 Task: Look for Airbnb properties in Al Qurayn, Egypt from 22th December, 2023 to 26th December, 2023 for 8 adults. Place can be private room with 8 bedrooms having 8 beds and 8 bathrooms. Property type can be house. Amenities needed are: wifi, TV, free parkinig on premises, gym, breakfast.
Action: Mouse moved to (417, 81)
Screenshot: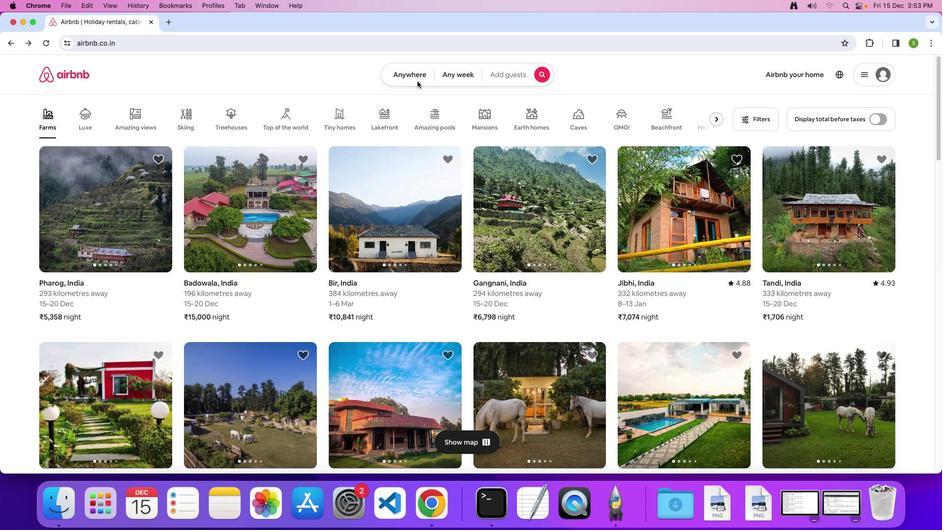 
Action: Mouse pressed left at (417, 81)
Screenshot: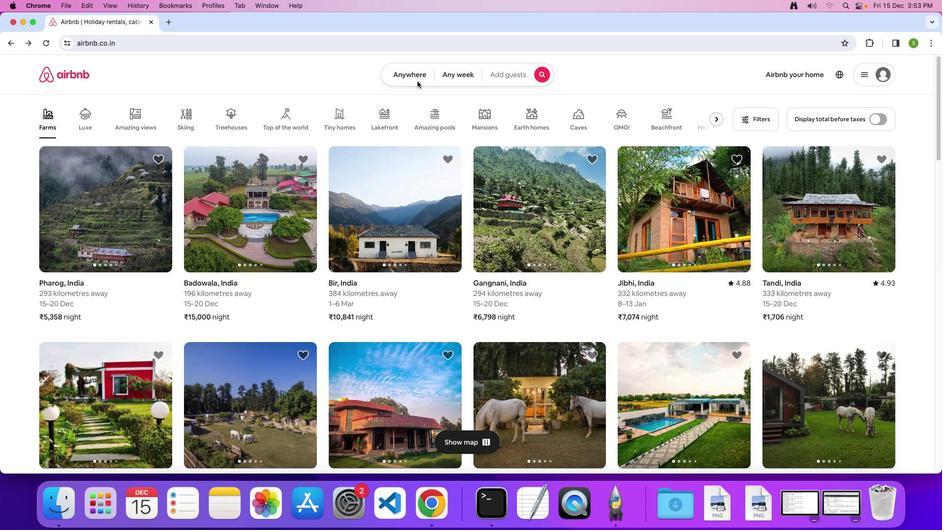 
Action: Mouse moved to (399, 74)
Screenshot: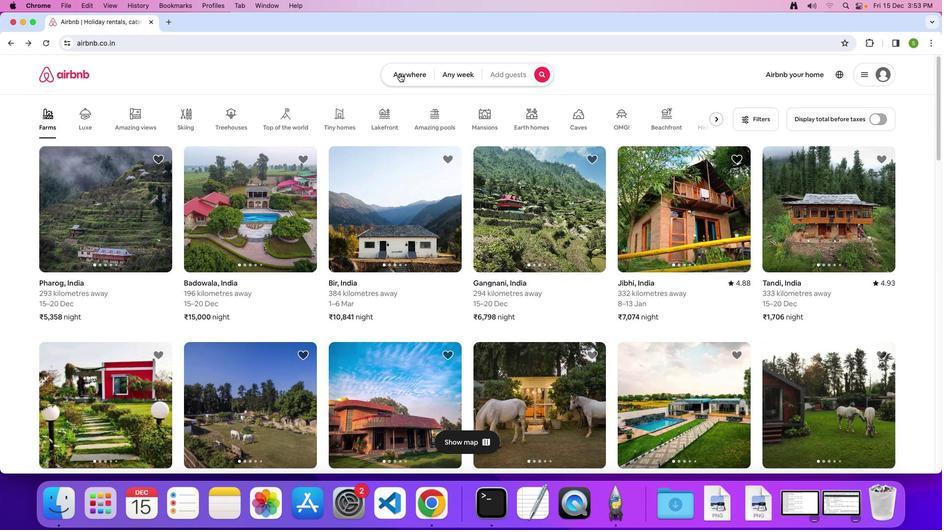 
Action: Mouse pressed left at (399, 74)
Screenshot: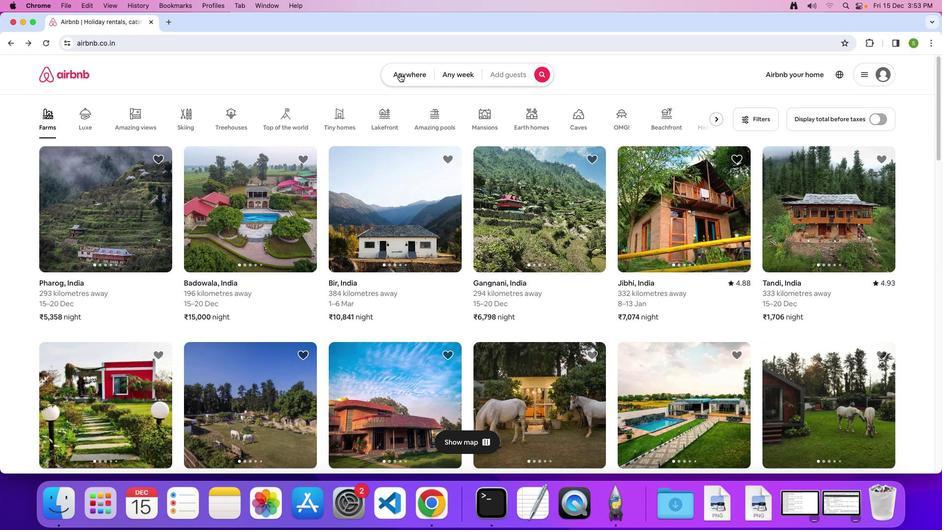 
Action: Mouse moved to (324, 112)
Screenshot: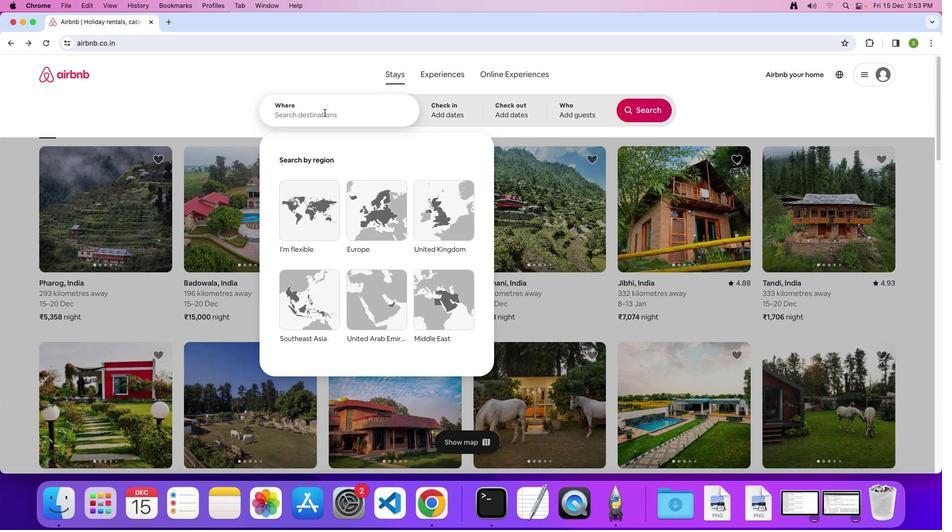 
Action: Mouse pressed left at (324, 112)
Screenshot: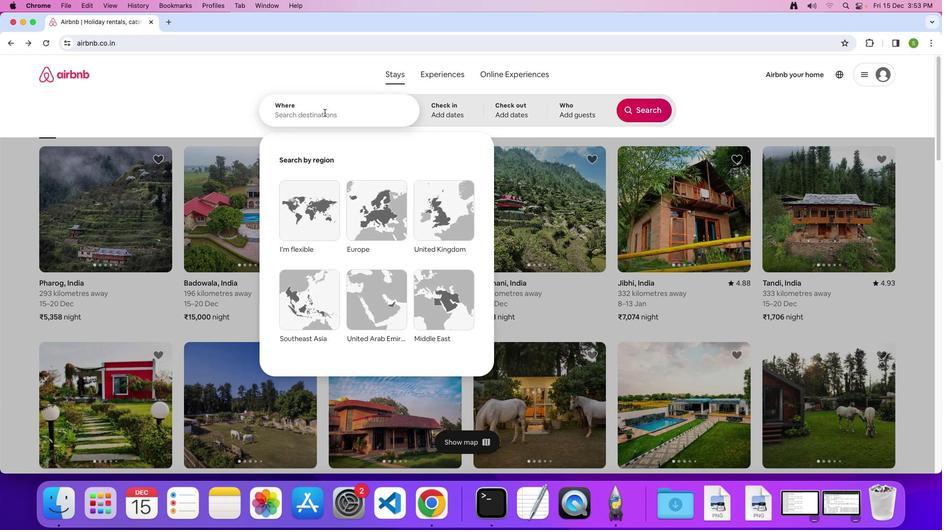 
Action: Key pressed 'A''I'Key.space'Q'Key.shiftKey.caps_lock'u''r''a''y''n'','Key.spaceKey.shift'E''g''y''p''t'Key.enter
Screenshot: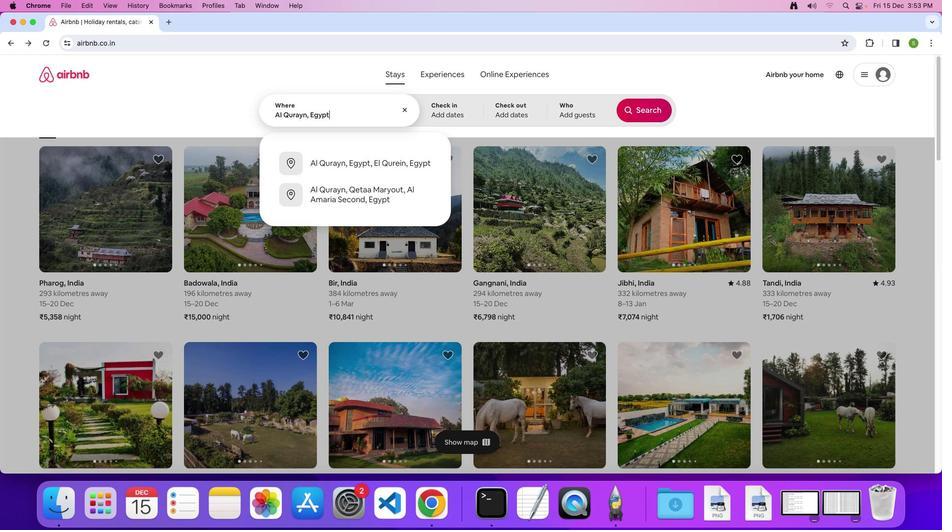 
Action: Mouse moved to (419, 300)
Screenshot: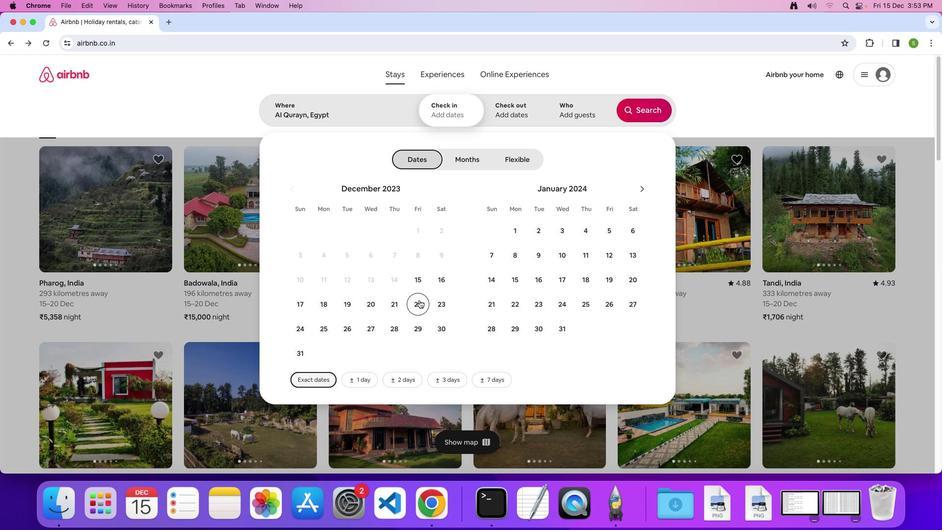 
Action: Mouse pressed left at (419, 300)
Screenshot: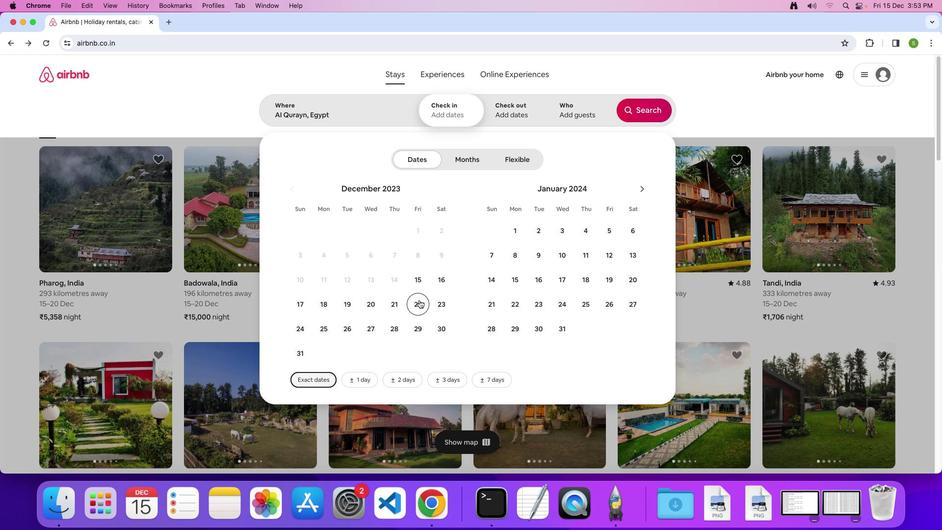 
Action: Mouse moved to (353, 329)
Screenshot: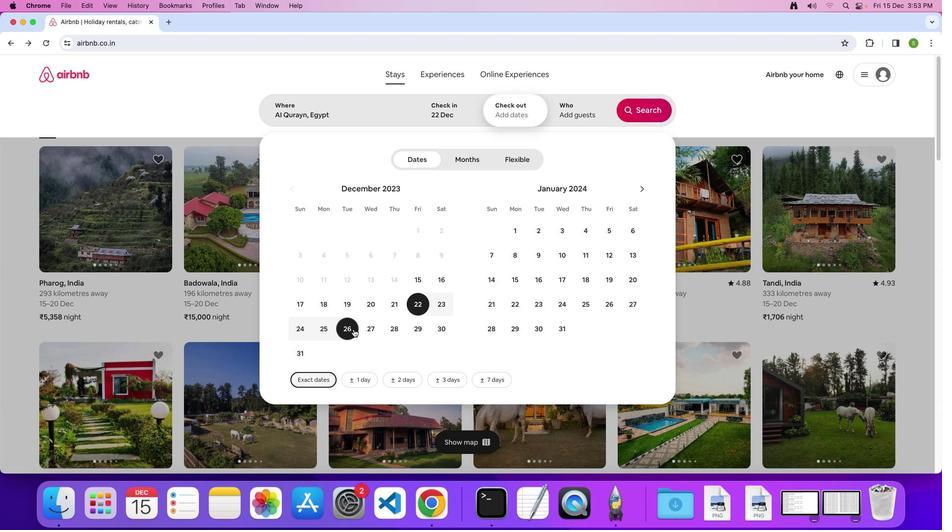 
Action: Mouse pressed left at (353, 329)
Screenshot: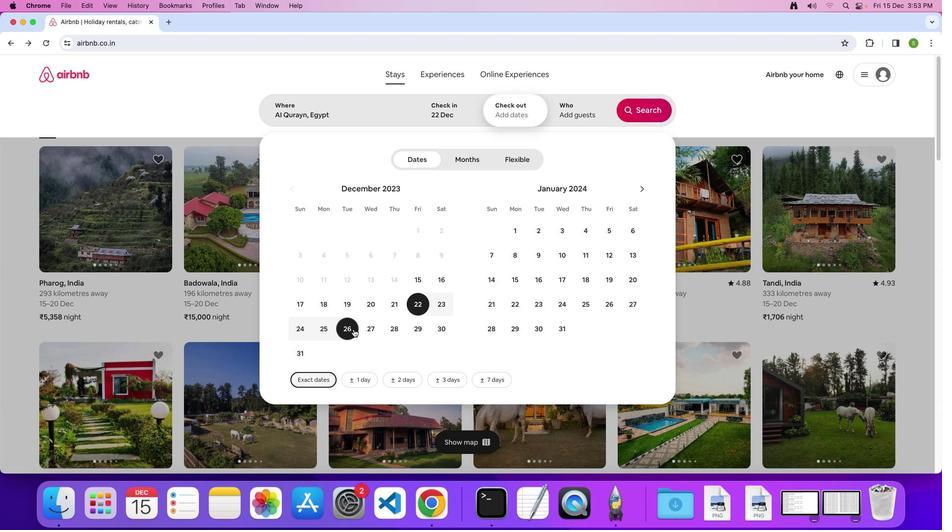 
Action: Mouse moved to (581, 112)
Screenshot: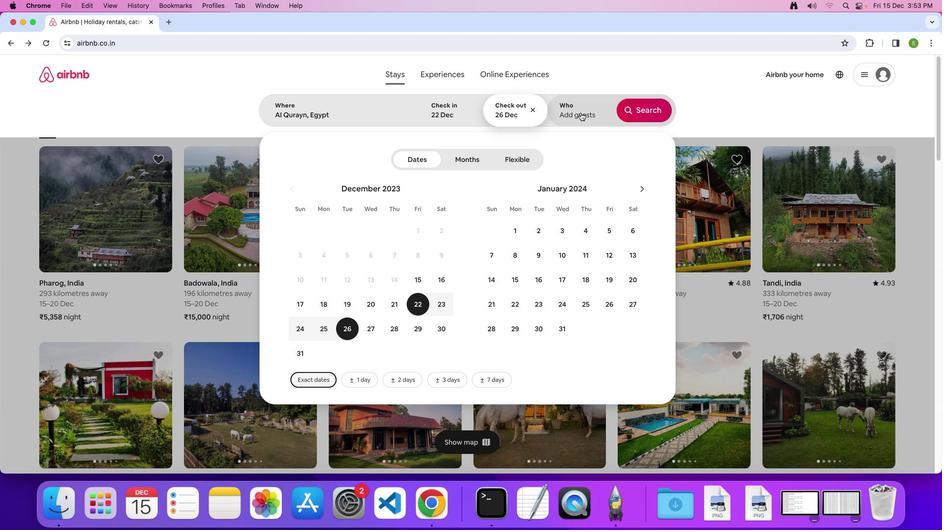 
Action: Mouse pressed left at (581, 112)
Screenshot: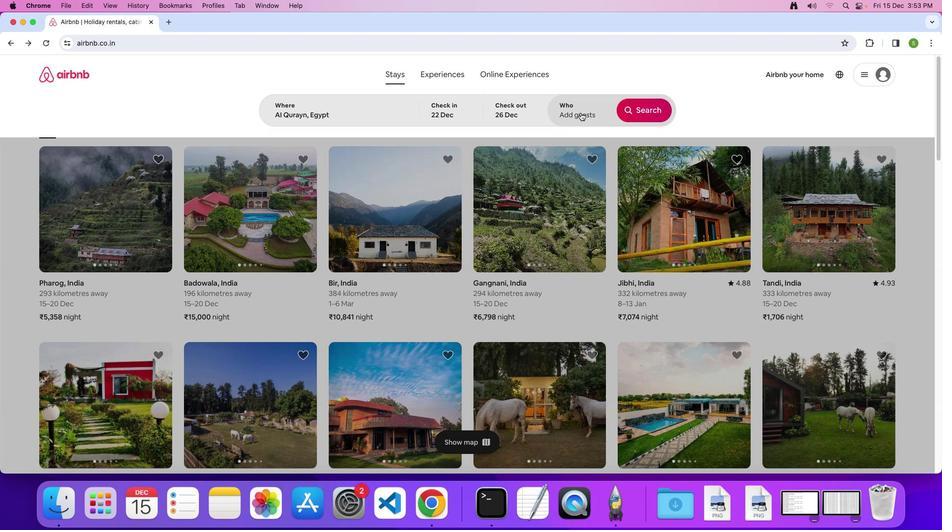 
Action: Mouse moved to (642, 160)
Screenshot: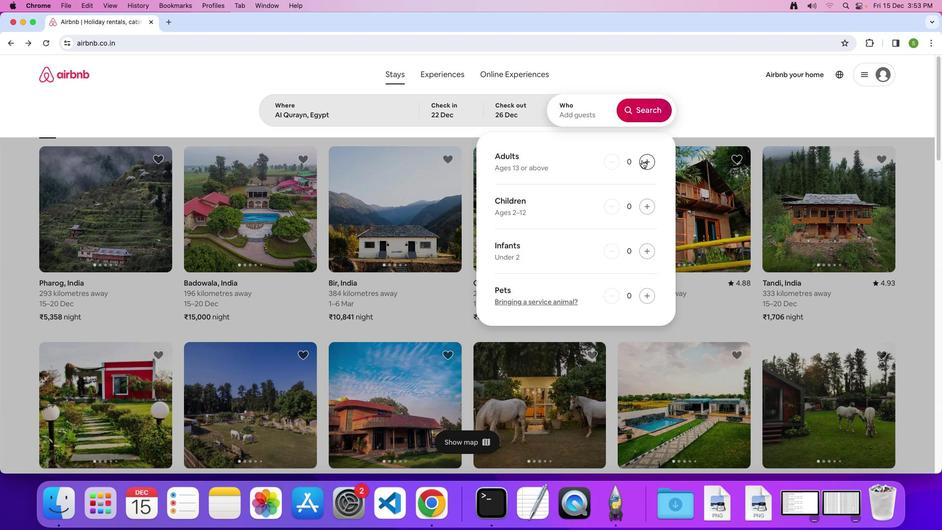 
Action: Mouse pressed left at (642, 160)
Screenshot: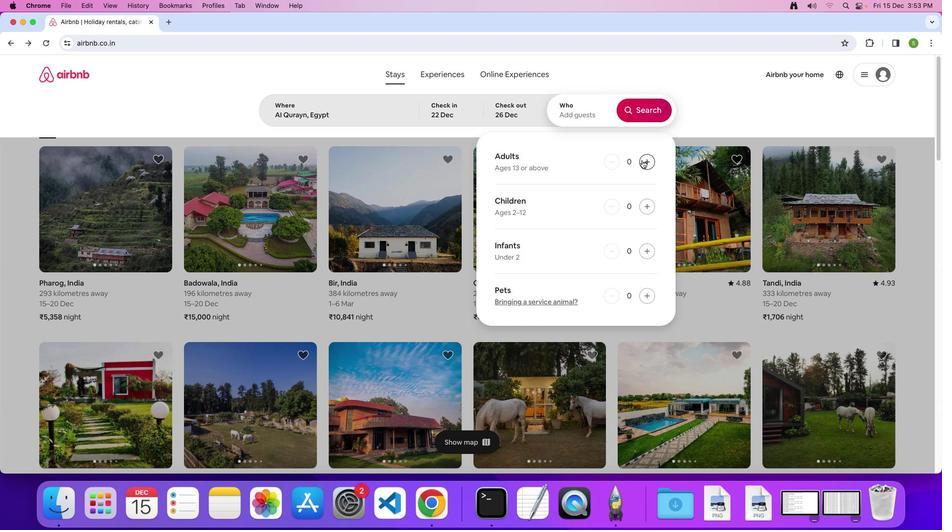 
Action: Mouse pressed left at (642, 160)
Screenshot: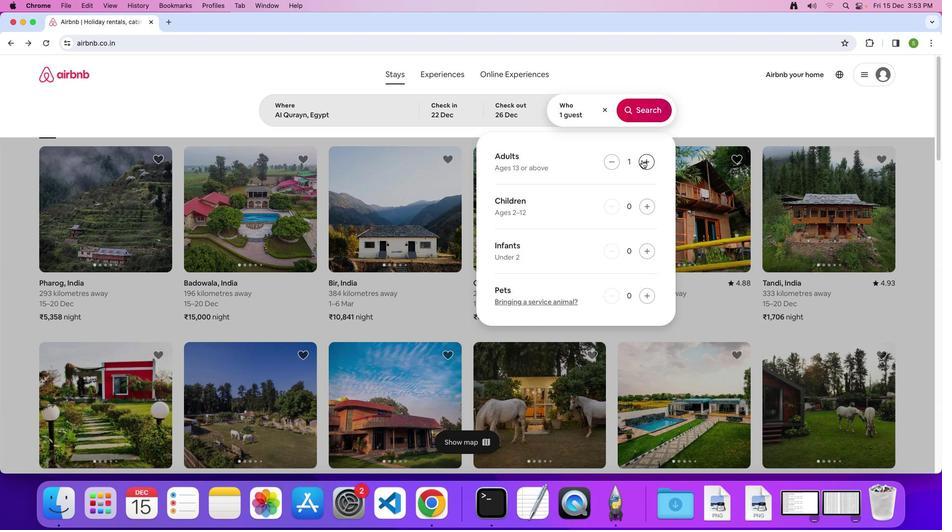 
Action: Mouse pressed left at (642, 160)
Screenshot: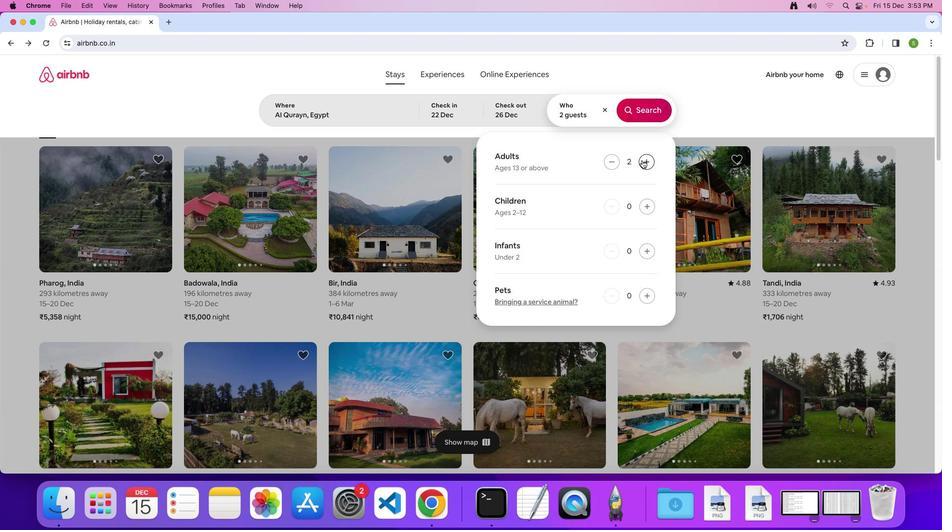 
Action: Mouse pressed left at (642, 160)
Screenshot: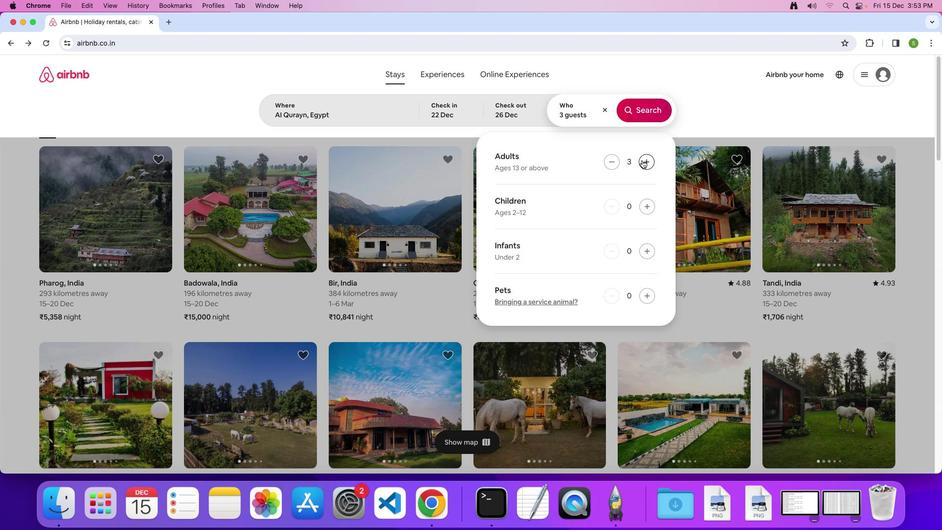 
Action: Mouse pressed left at (642, 160)
Screenshot: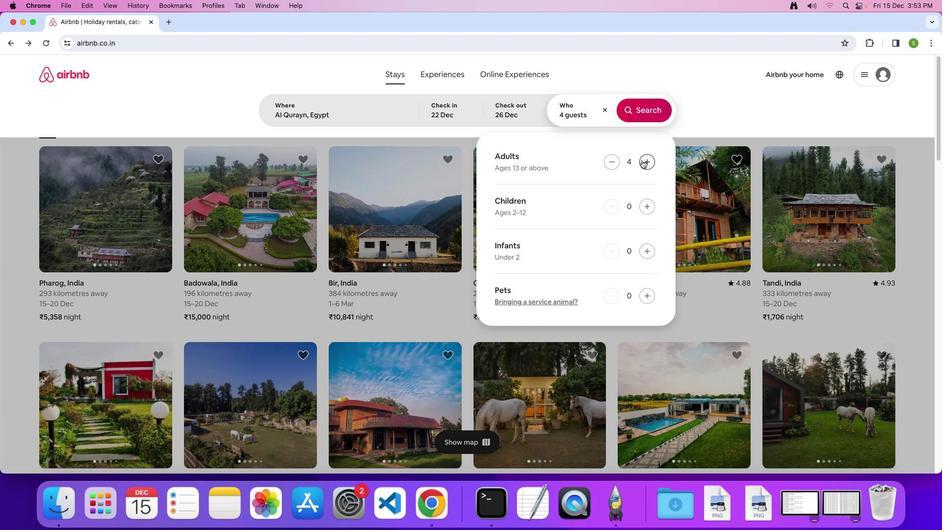 
Action: Mouse pressed left at (642, 160)
Screenshot: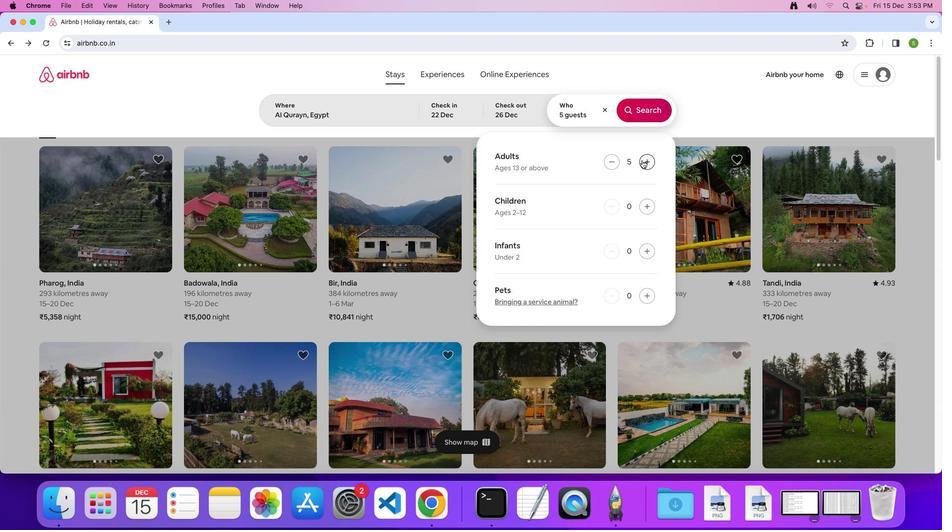
Action: Mouse moved to (646, 159)
Screenshot: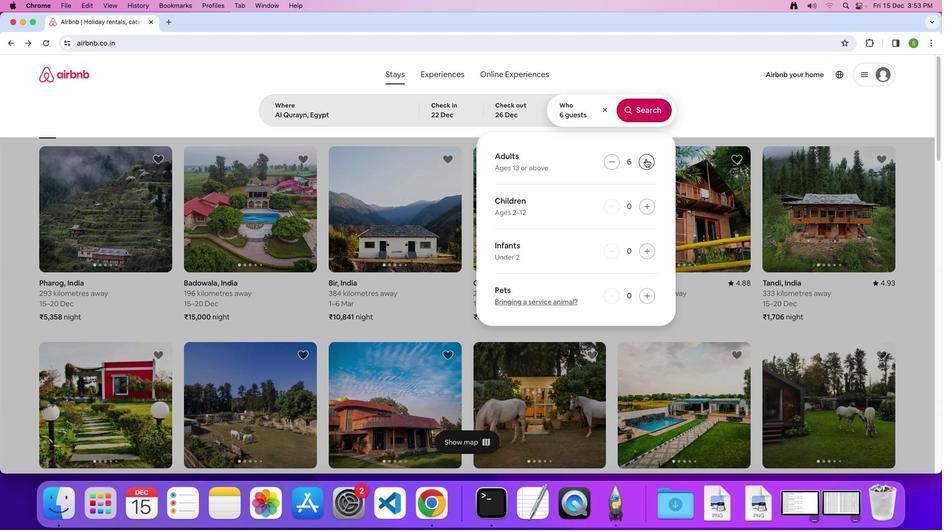 
Action: Mouse pressed left at (646, 159)
Screenshot: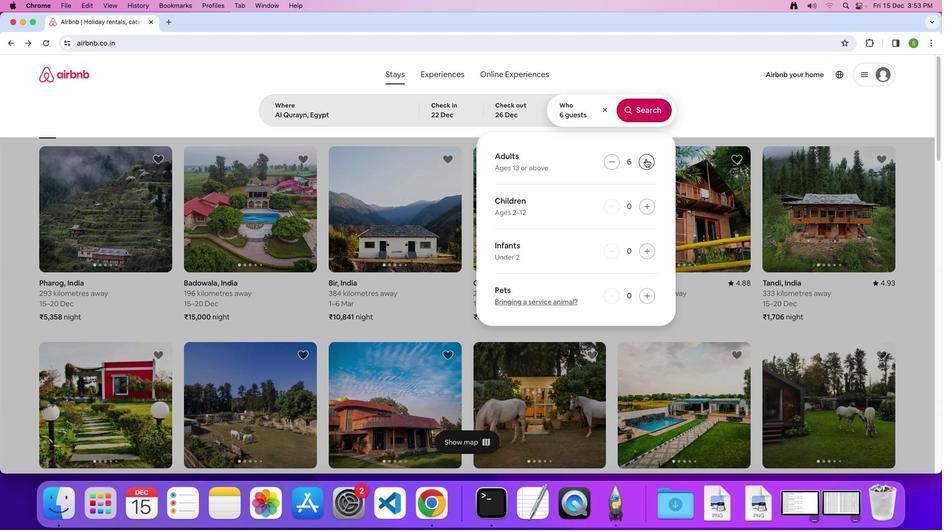 
Action: Mouse pressed left at (646, 159)
Screenshot: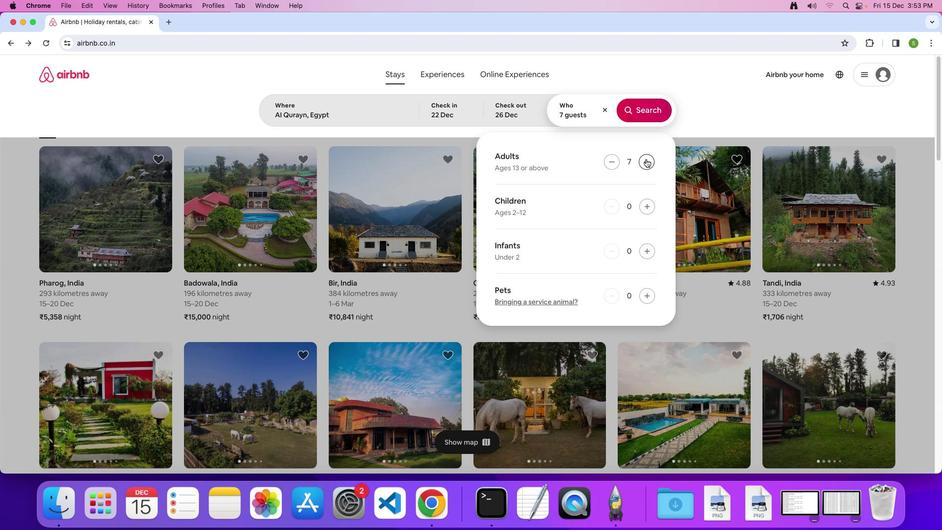 
Action: Mouse moved to (643, 113)
Screenshot: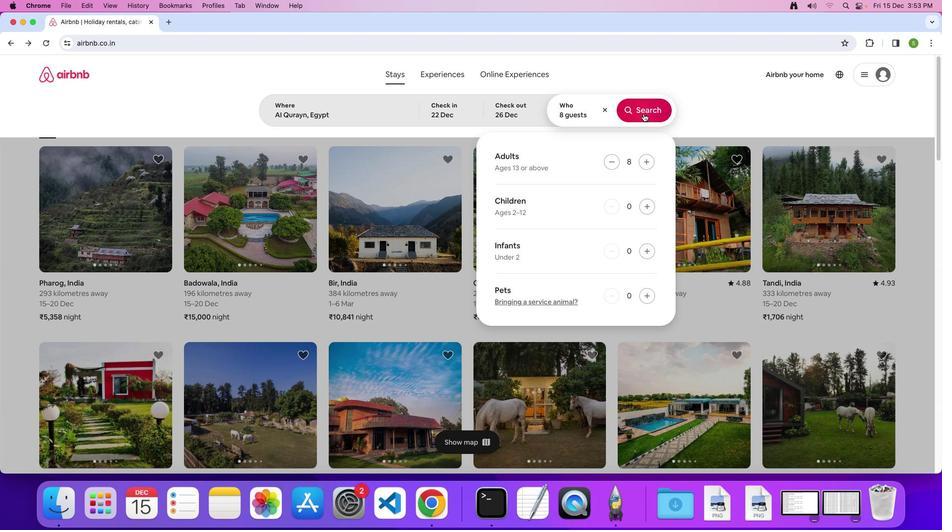 
Action: Mouse pressed left at (643, 113)
Screenshot: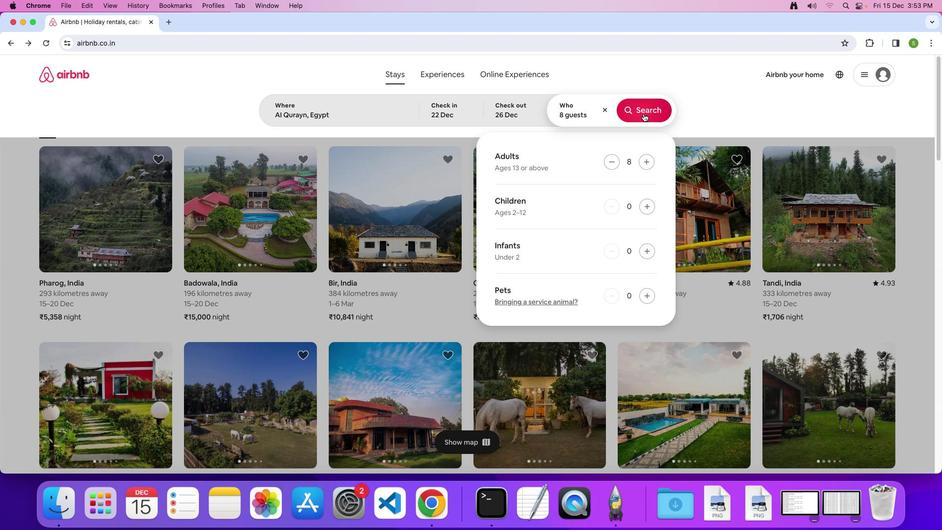 
Action: Mouse moved to (771, 117)
Screenshot: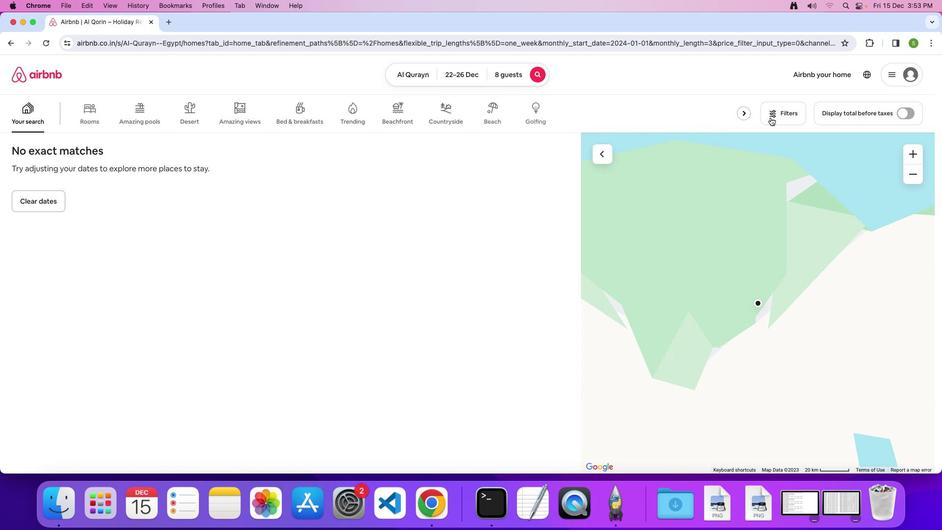 
Action: Mouse pressed left at (771, 117)
Screenshot: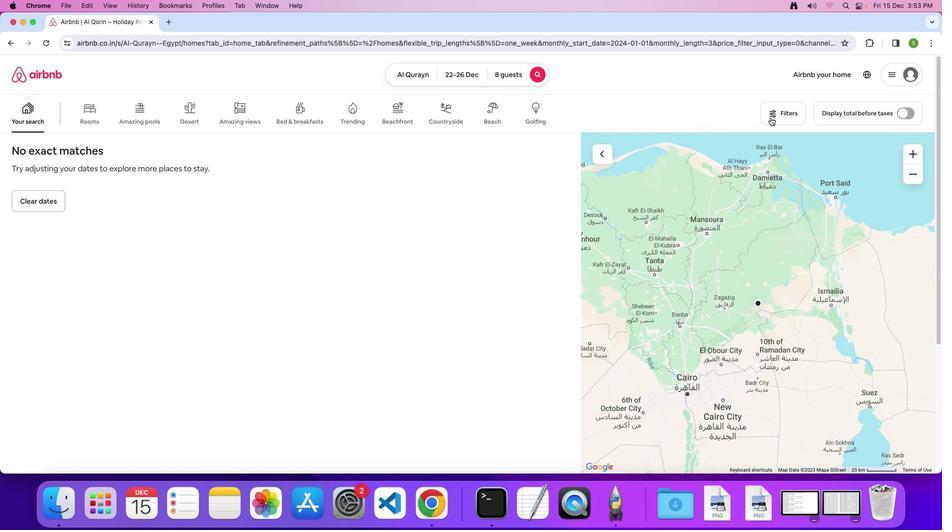 
Action: Mouse moved to (472, 225)
Screenshot: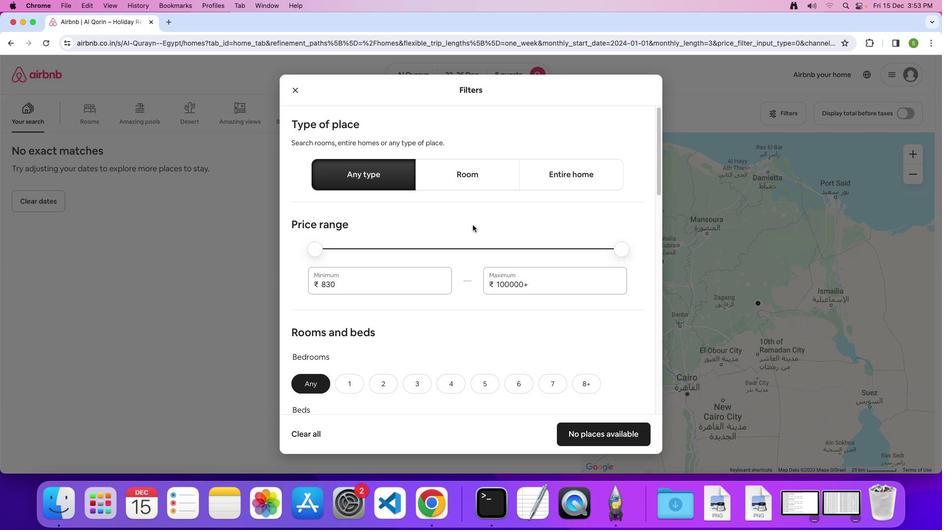 
Action: Mouse scrolled (472, 225) with delta (0, 0)
Screenshot: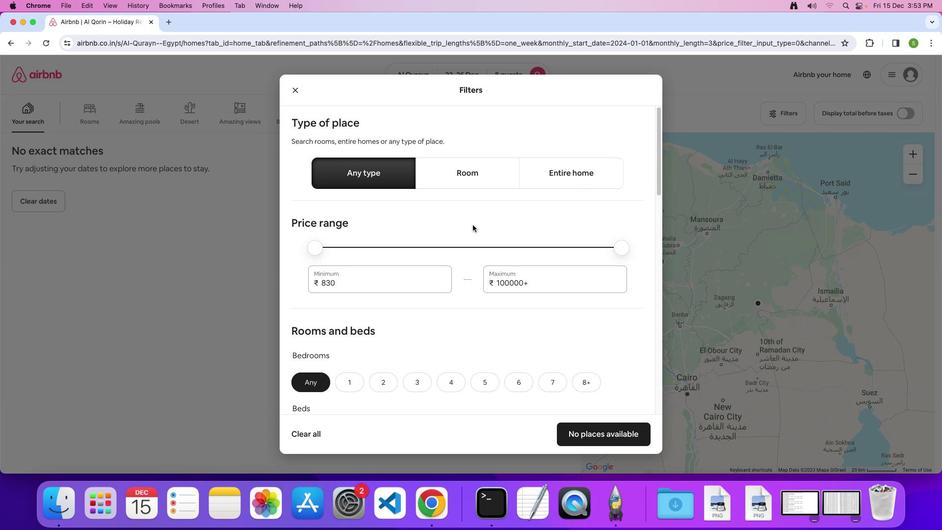 
Action: Mouse scrolled (472, 225) with delta (0, 0)
Screenshot: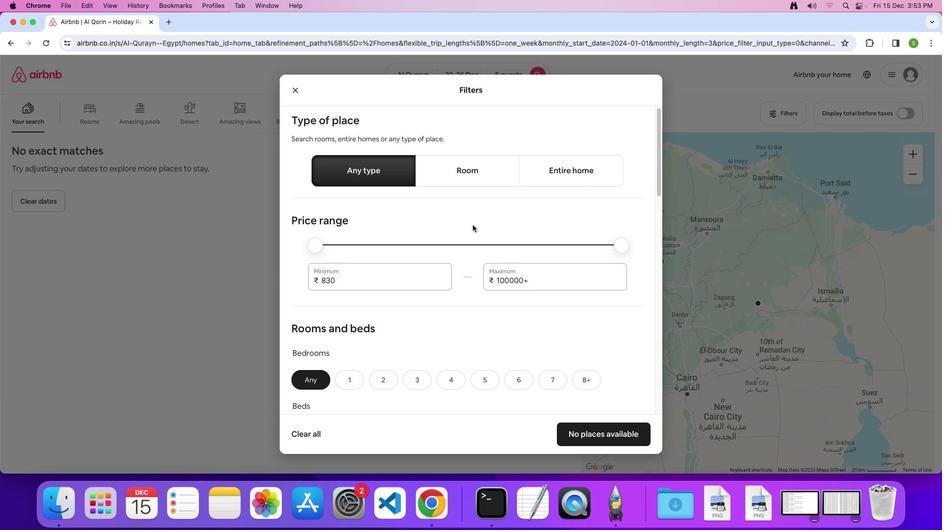 
Action: Mouse scrolled (472, 225) with delta (0, 0)
Screenshot: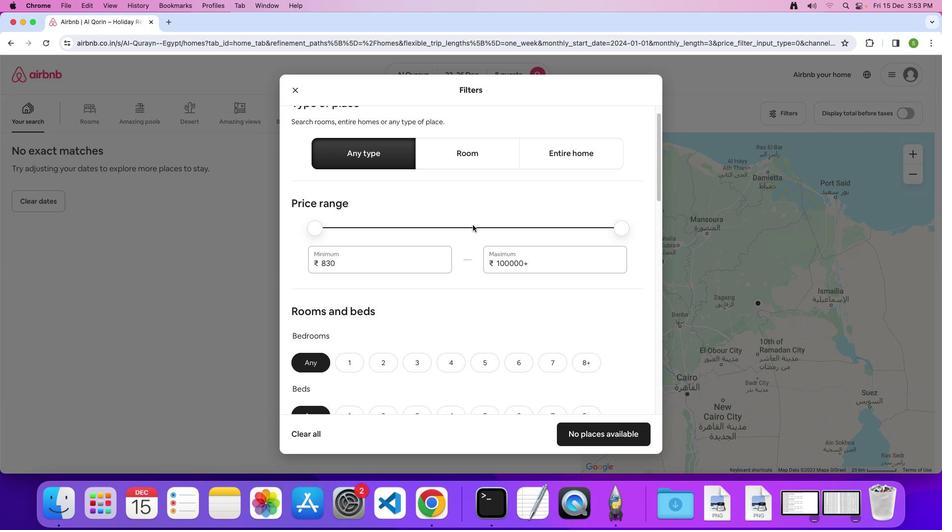 
Action: Mouse scrolled (472, 225) with delta (0, 0)
Screenshot: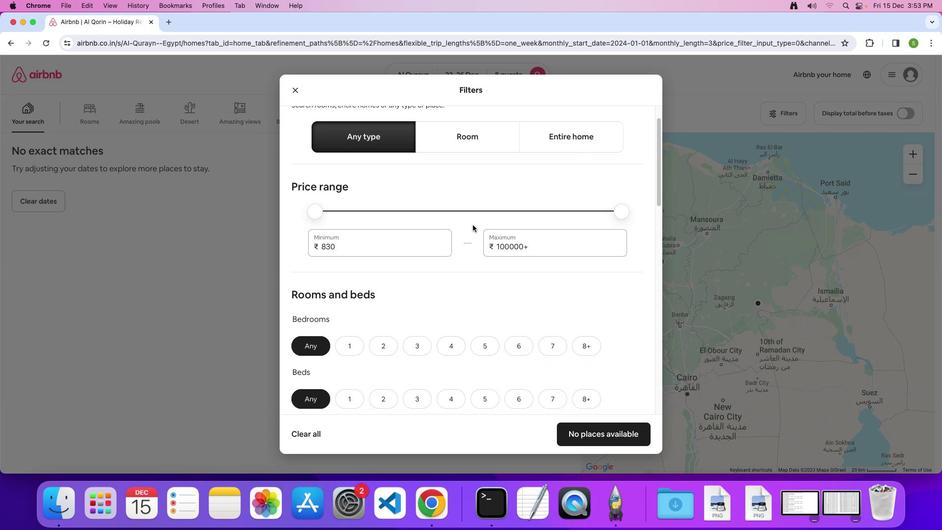 
Action: Mouse scrolled (472, 225) with delta (0, 0)
Screenshot: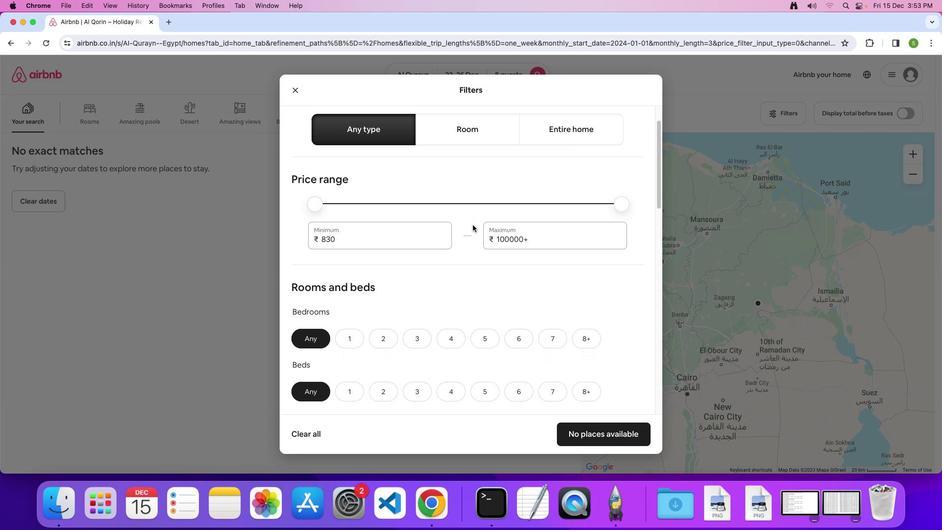 
Action: Mouse scrolled (472, 225) with delta (0, 0)
Screenshot: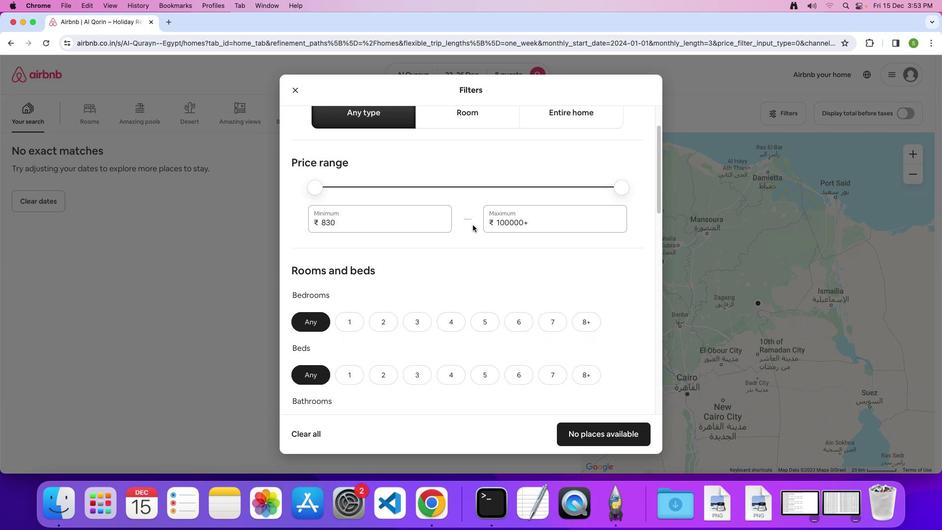 
Action: Mouse scrolled (472, 225) with delta (0, 0)
Screenshot: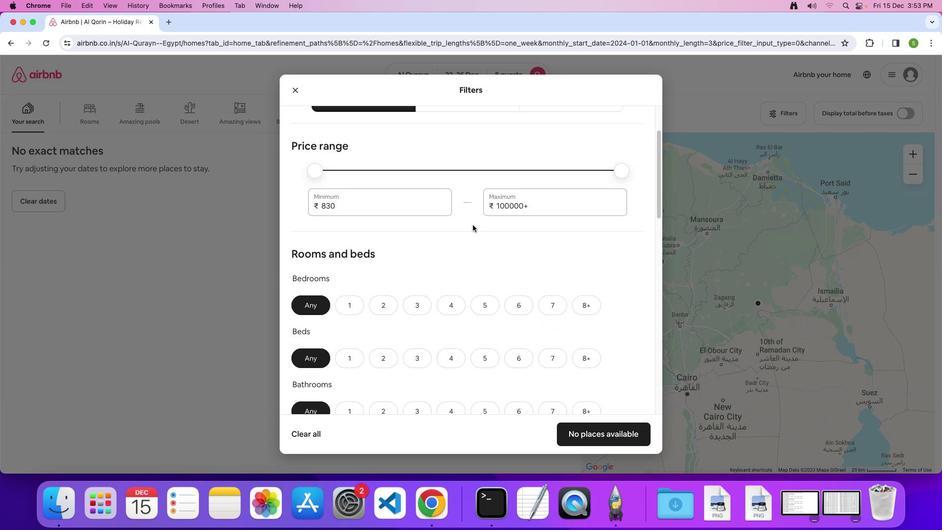
Action: Mouse scrolled (472, 225) with delta (0, 0)
Screenshot: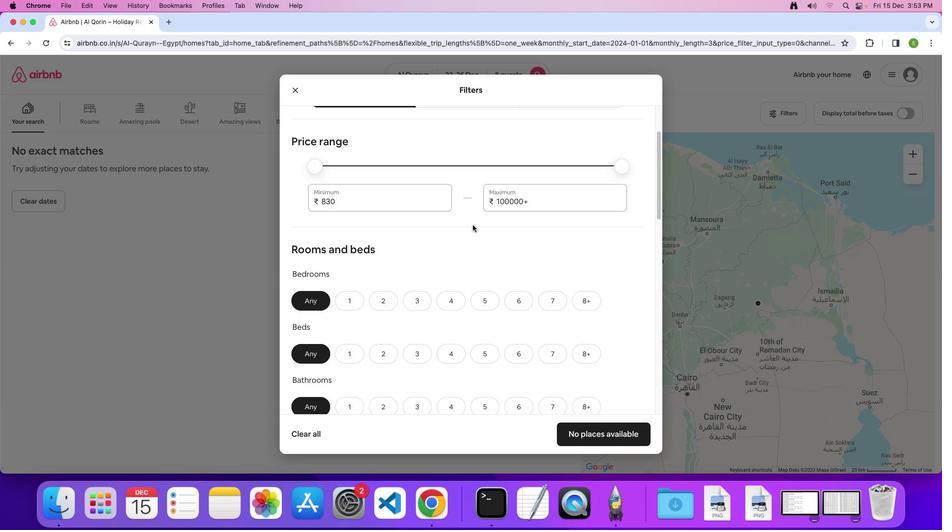 
Action: Mouse scrolled (472, 225) with delta (0, 0)
Screenshot: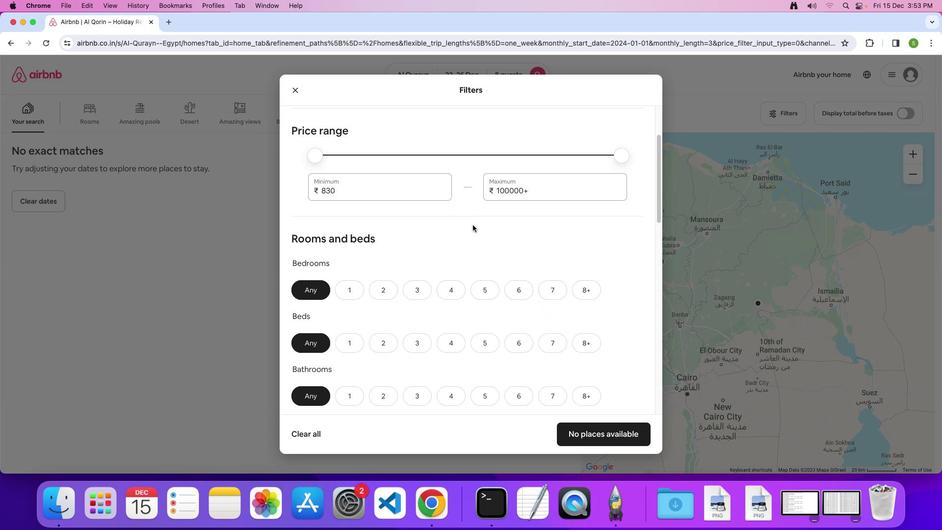 
Action: Mouse scrolled (472, 225) with delta (0, 0)
Screenshot: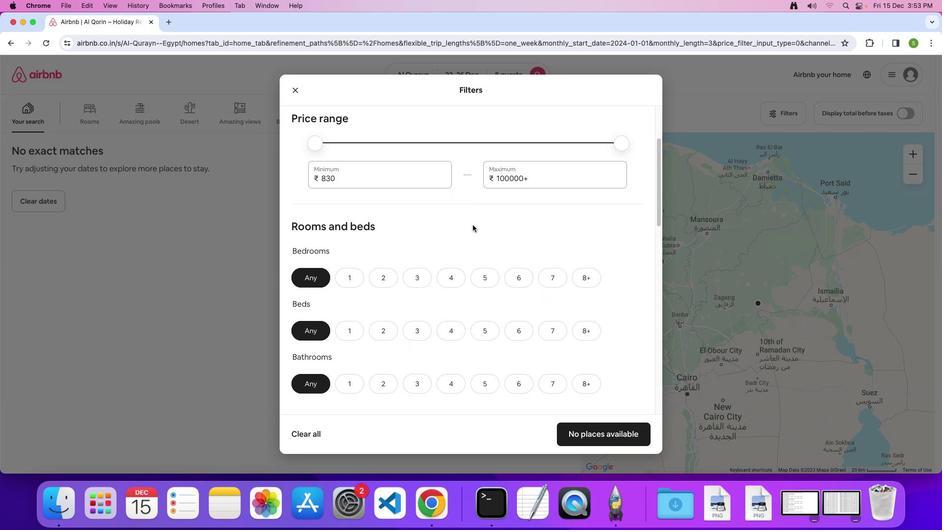 
Action: Mouse scrolled (472, 225) with delta (0, -1)
Screenshot: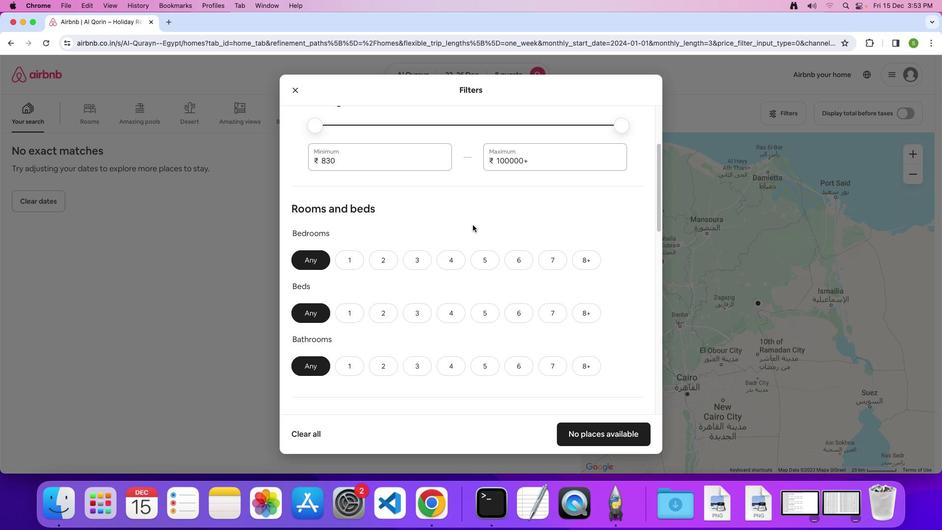 
Action: Mouse scrolled (472, 225) with delta (0, 0)
Screenshot: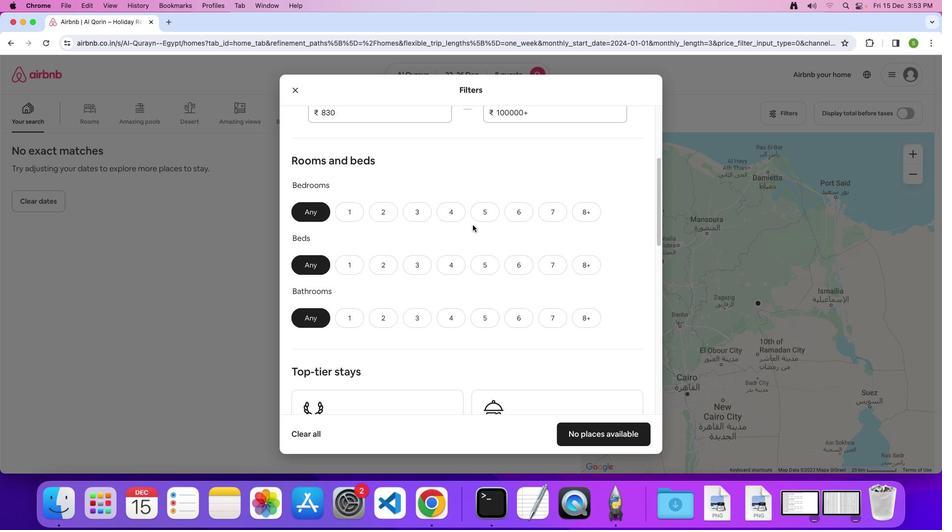 
Action: Mouse moved to (593, 214)
Screenshot: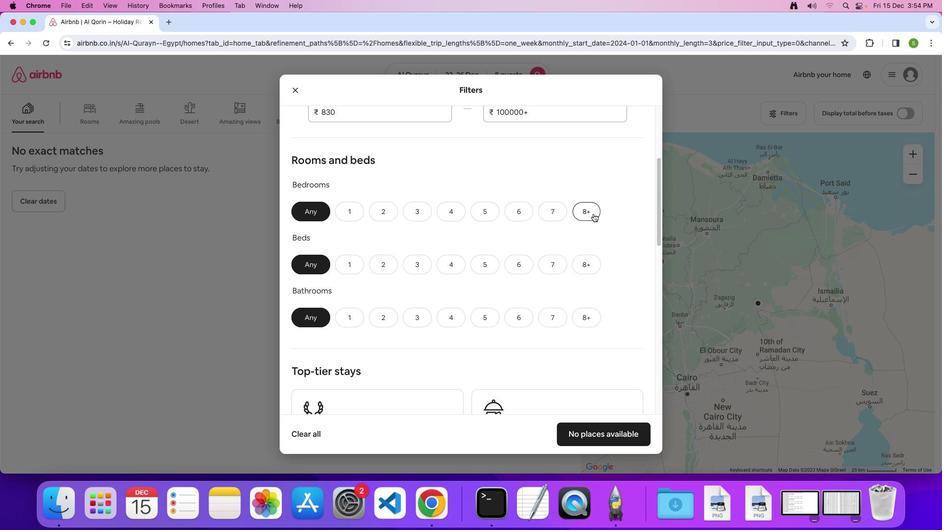 
Action: Mouse pressed left at (593, 214)
Screenshot: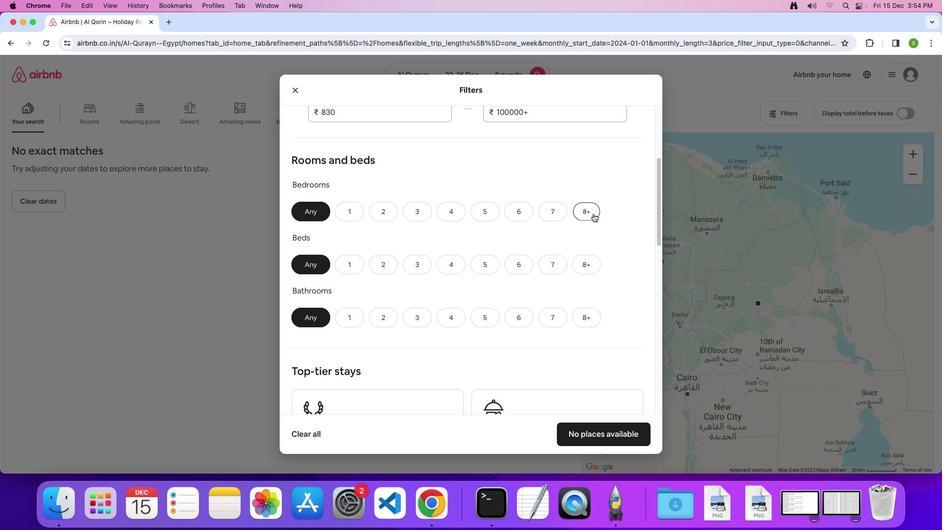 
Action: Mouse moved to (581, 274)
Screenshot: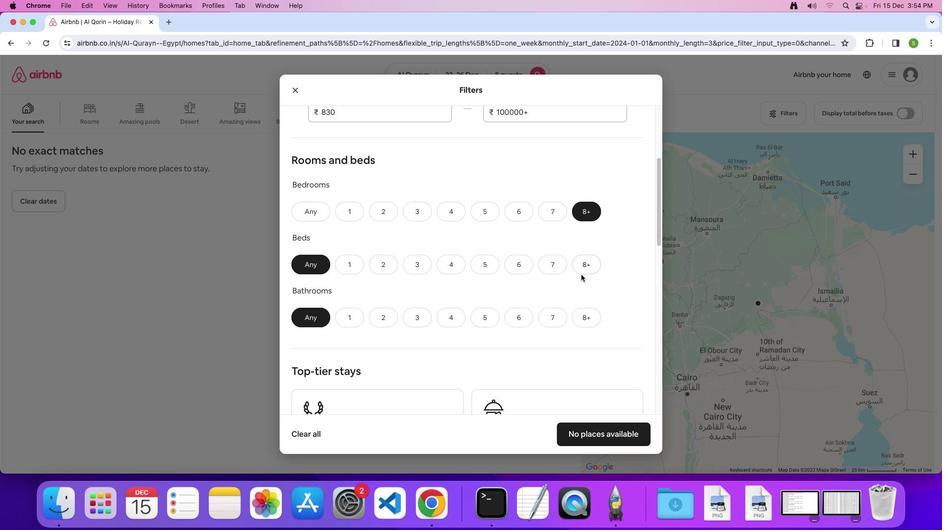 
Action: Mouse pressed left at (581, 274)
Screenshot: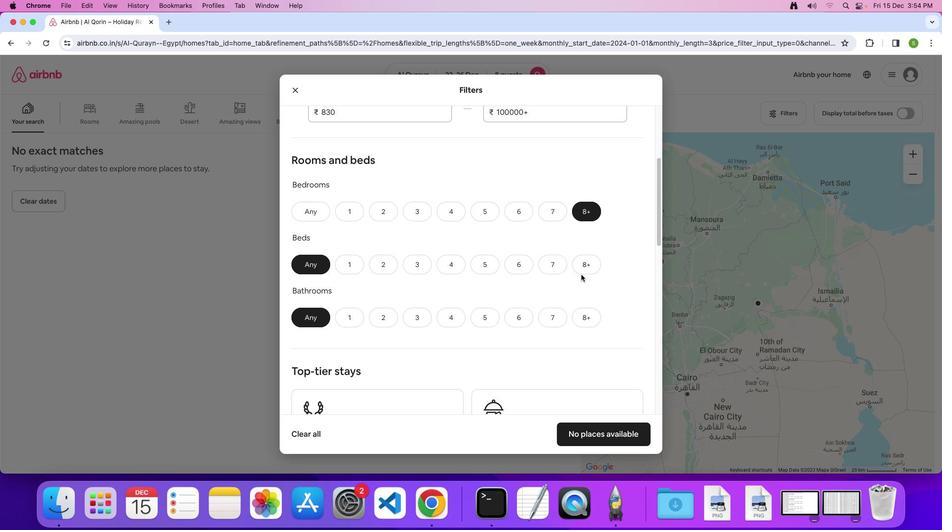 
Action: Mouse moved to (587, 265)
Screenshot: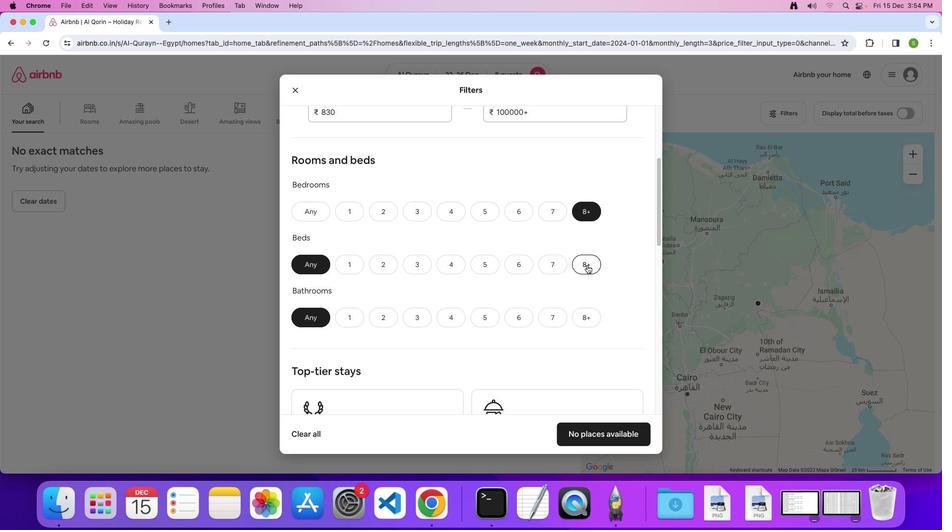 
Action: Mouse pressed left at (587, 265)
Screenshot: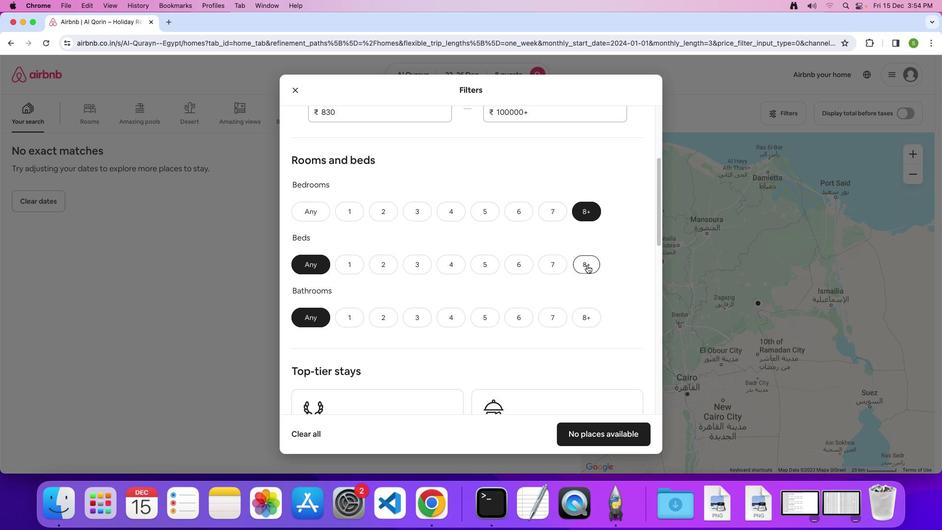 
Action: Mouse moved to (586, 316)
Screenshot: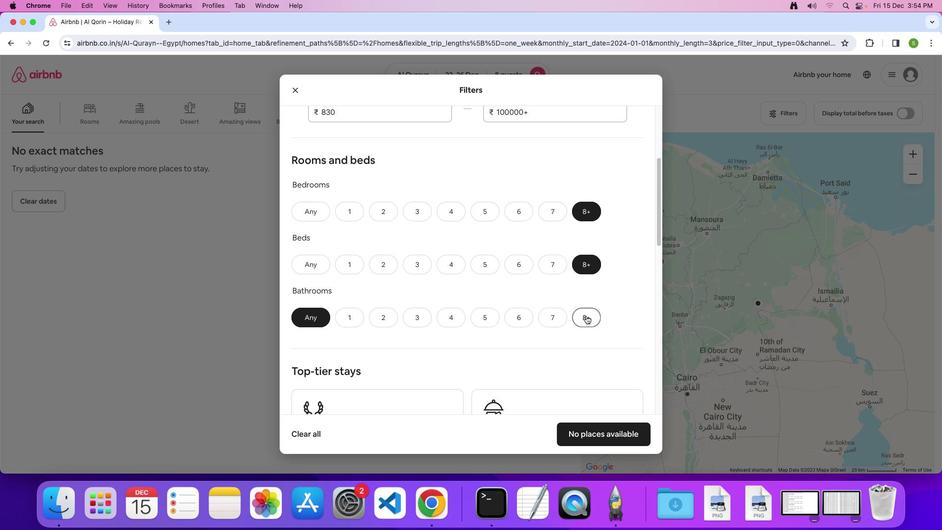 
Action: Mouse pressed left at (586, 316)
Screenshot: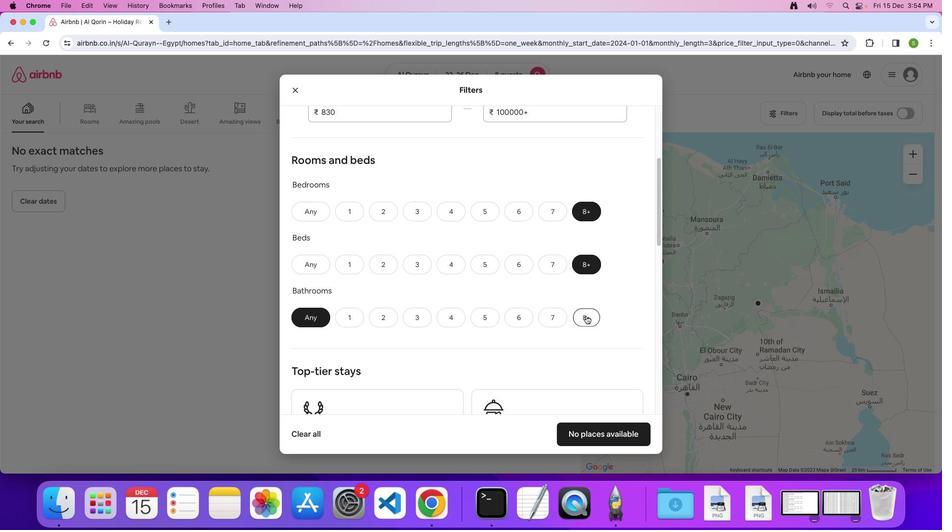 
Action: Mouse moved to (511, 286)
Screenshot: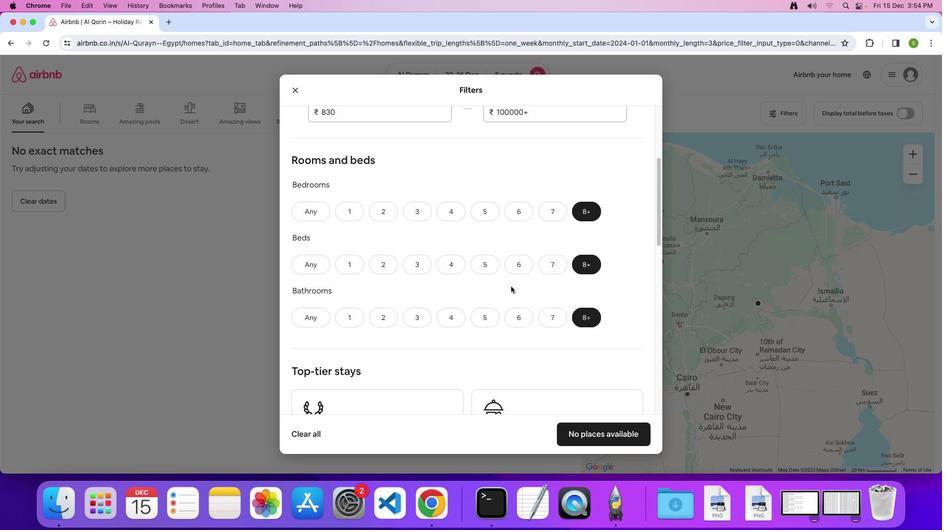 
Action: Mouse scrolled (511, 286) with delta (0, 0)
Screenshot: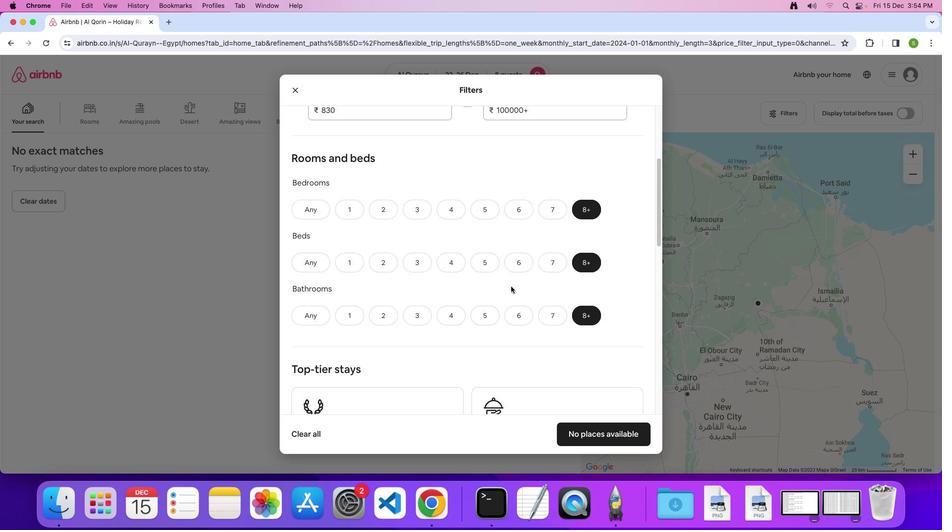 
Action: Mouse scrolled (511, 286) with delta (0, 0)
Screenshot: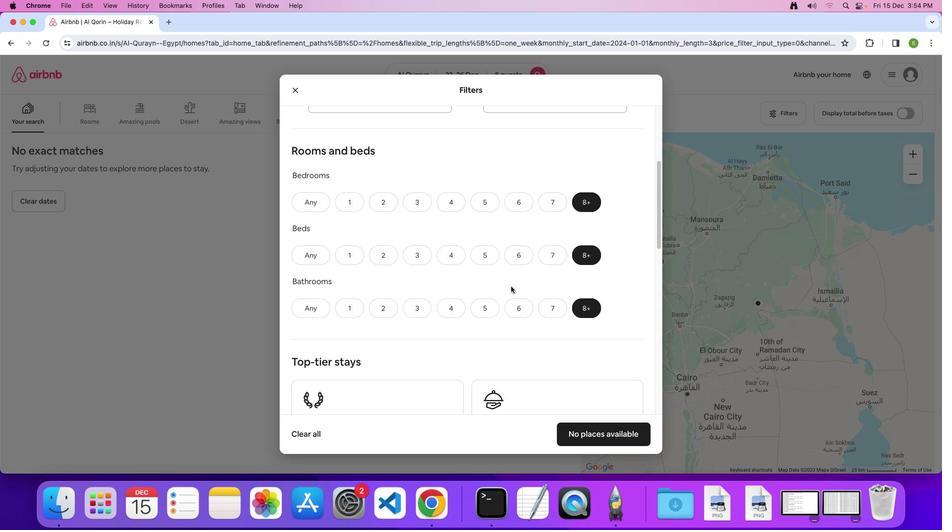 
Action: Mouse scrolled (511, 286) with delta (0, 0)
Screenshot: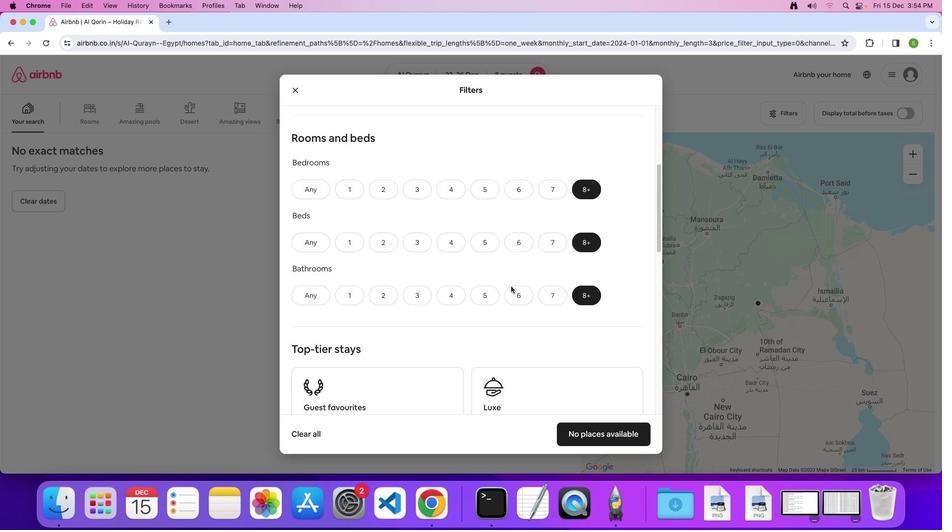 
Action: Mouse scrolled (511, 286) with delta (0, 0)
Screenshot: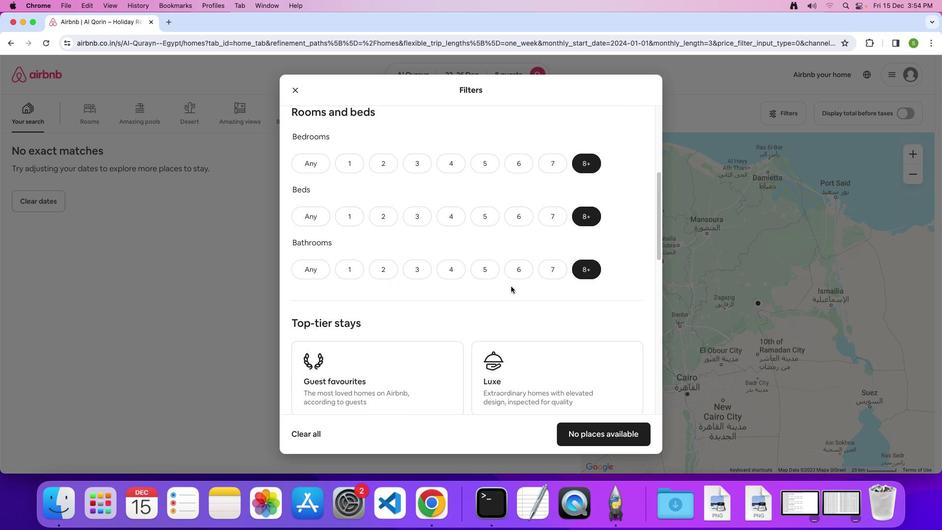 
Action: Mouse scrolled (511, 286) with delta (0, 0)
Screenshot: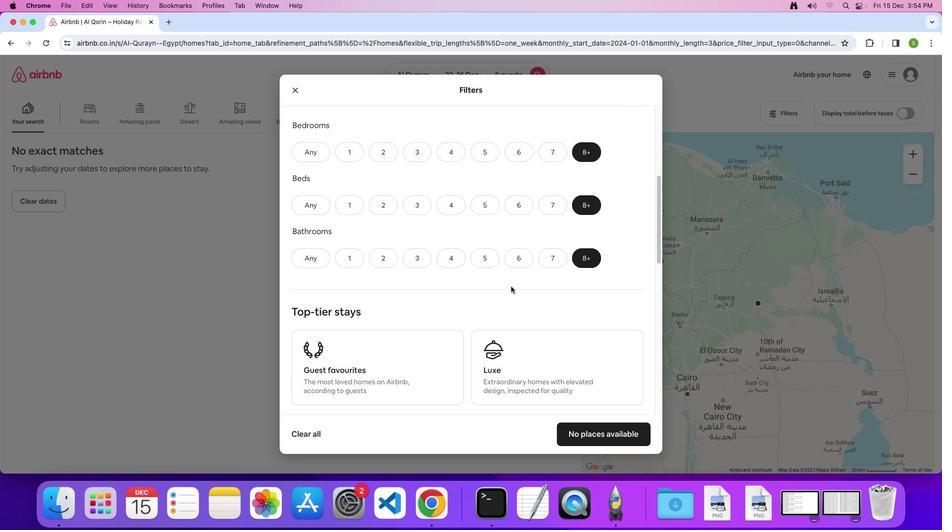 
Action: Mouse scrolled (511, 286) with delta (0, 0)
Screenshot: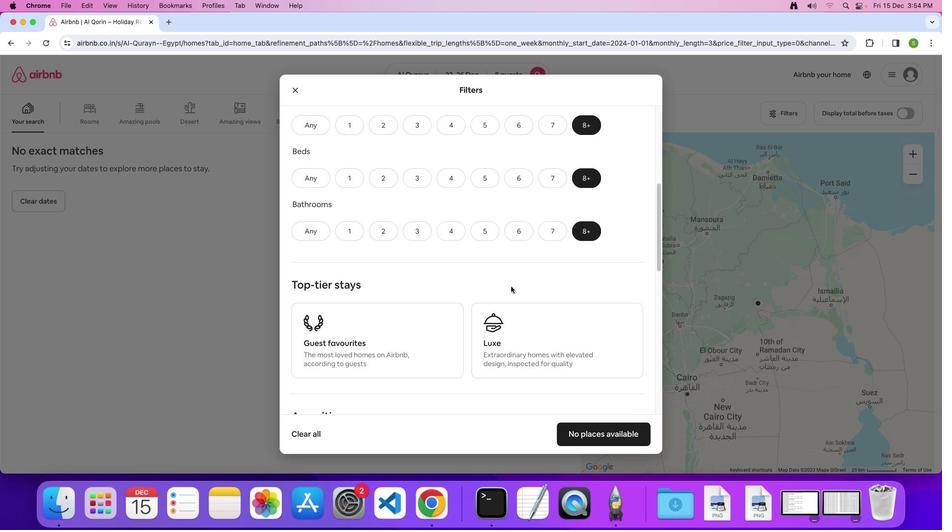 
Action: Mouse scrolled (511, 286) with delta (0, 0)
Screenshot: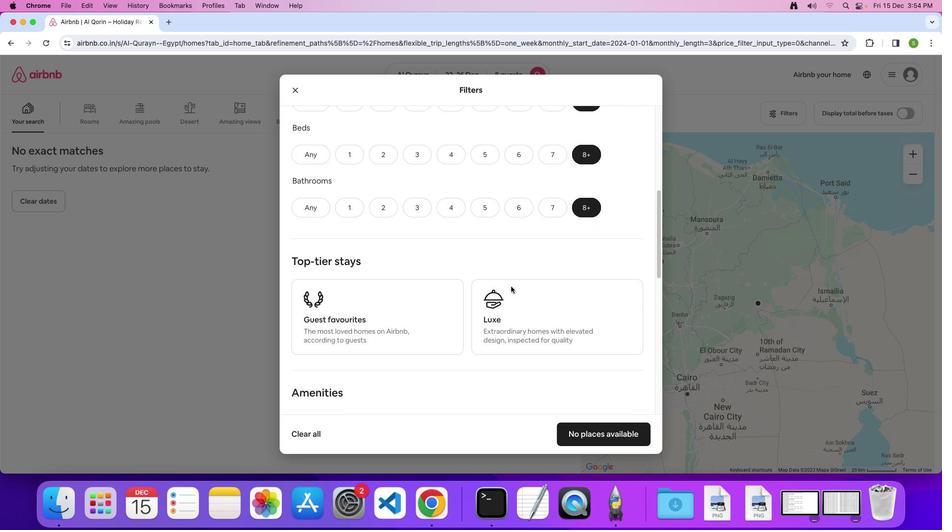 
Action: Mouse scrolled (511, 286) with delta (0, 0)
Screenshot: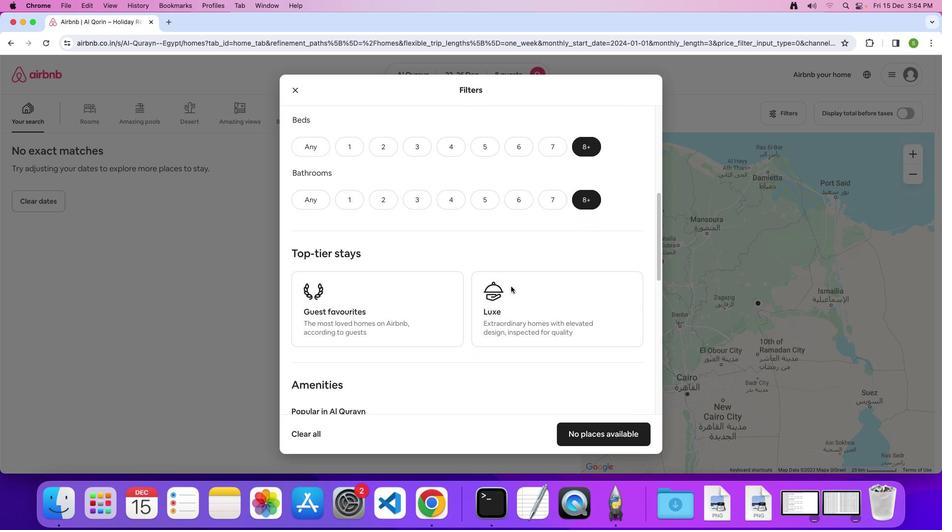 
Action: Mouse scrolled (511, 286) with delta (0, 0)
Screenshot: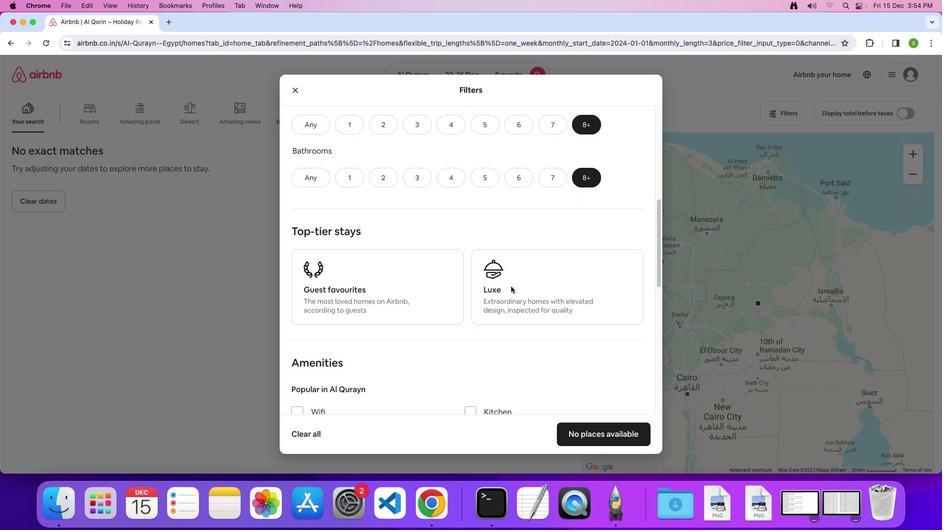 
Action: Mouse scrolled (511, 286) with delta (0, 0)
Screenshot: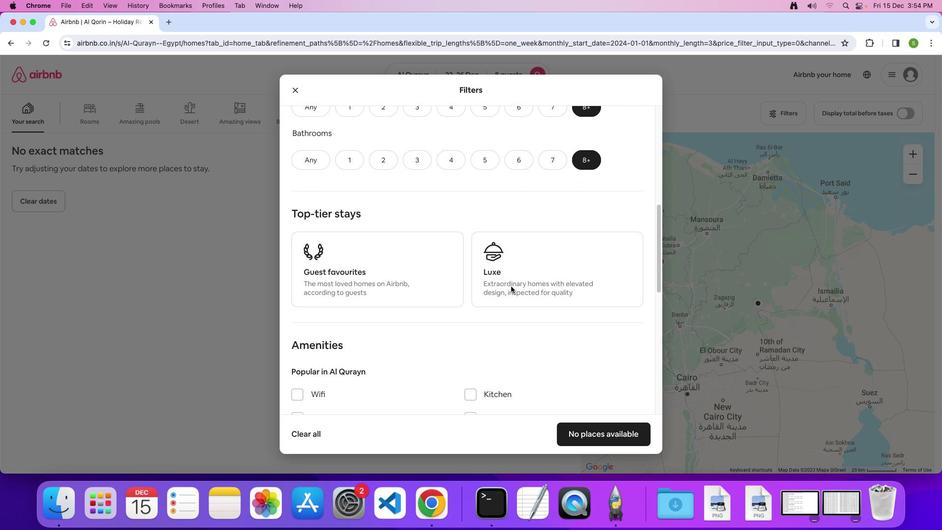 
Action: Mouse scrolled (511, 286) with delta (0, 0)
Screenshot: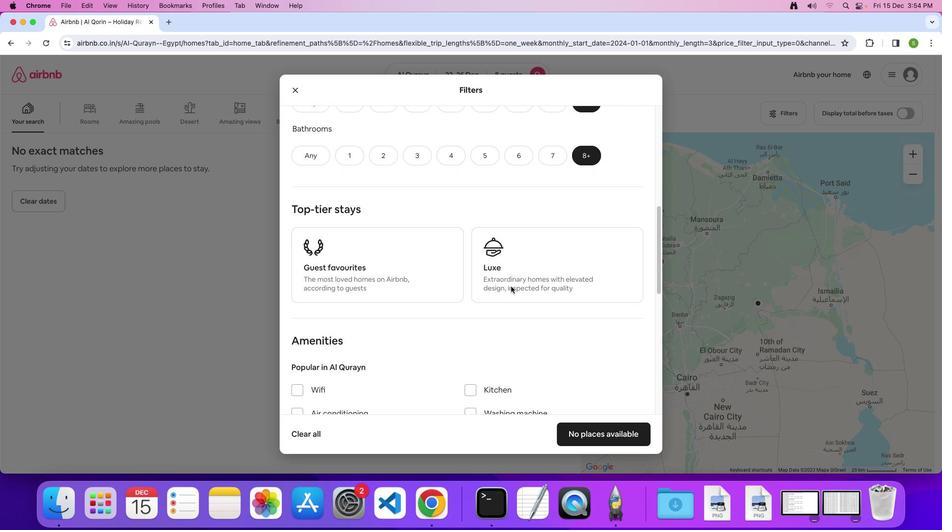
Action: Mouse scrolled (511, 286) with delta (0, 0)
Screenshot: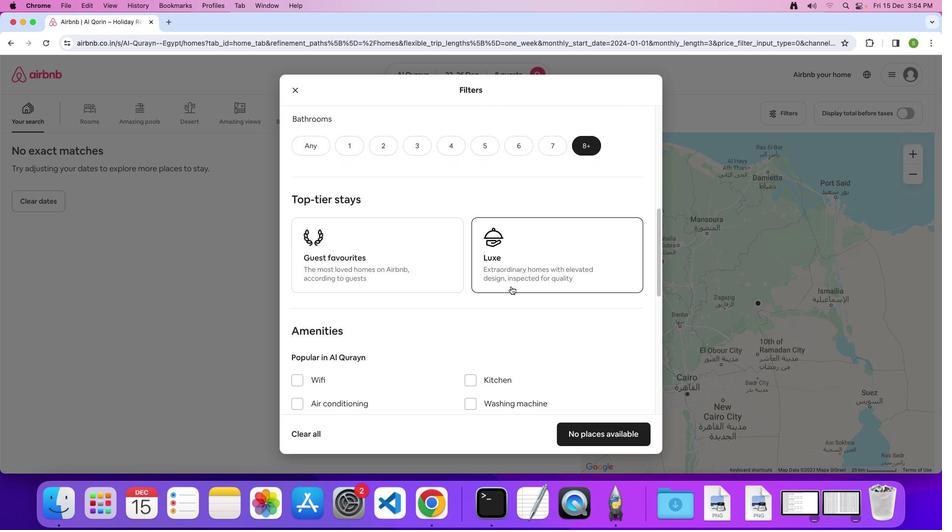 
Action: Mouse scrolled (511, 286) with delta (0, 0)
Screenshot: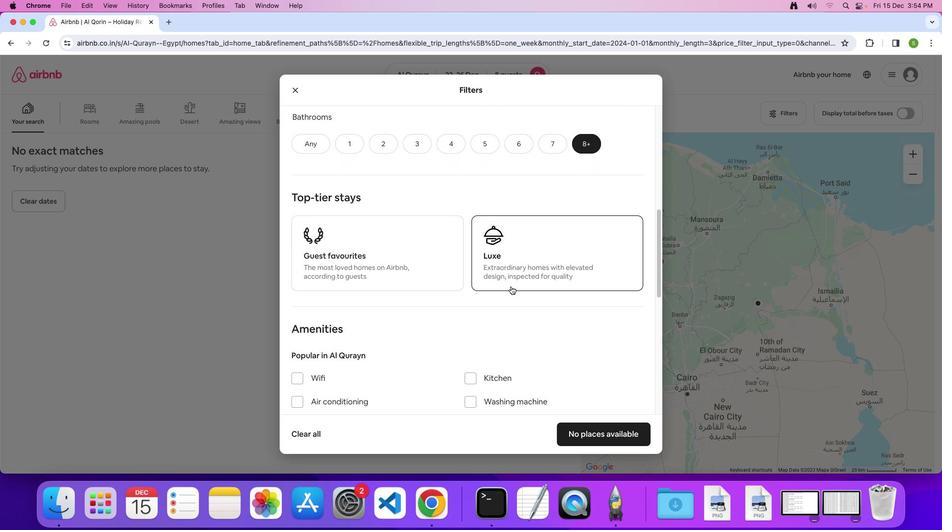 
Action: Mouse scrolled (511, 286) with delta (0, 0)
Screenshot: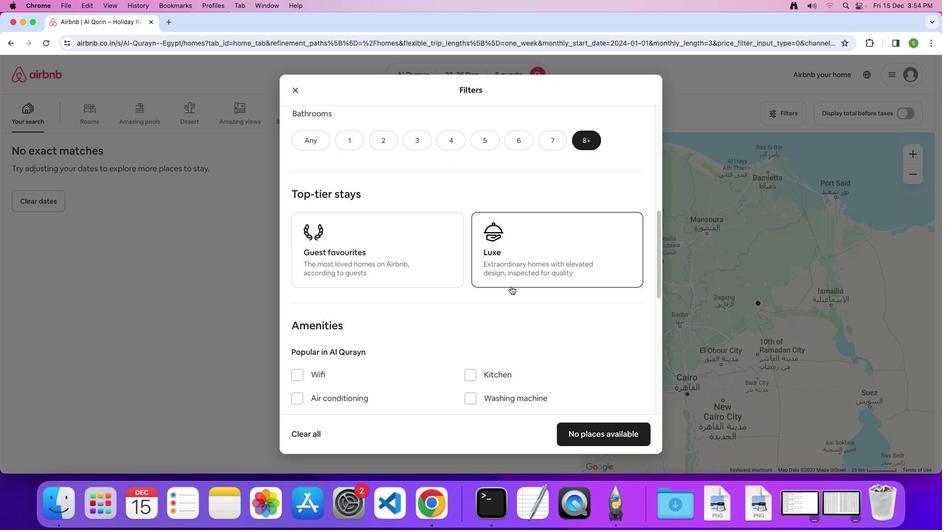 
Action: Mouse scrolled (511, 286) with delta (0, 0)
Screenshot: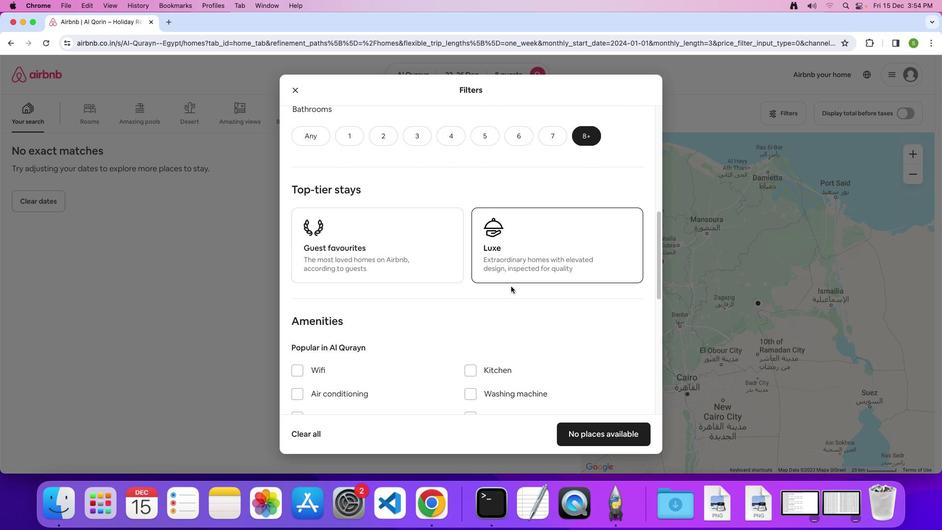 
Action: Mouse scrolled (511, 286) with delta (0, 0)
Screenshot: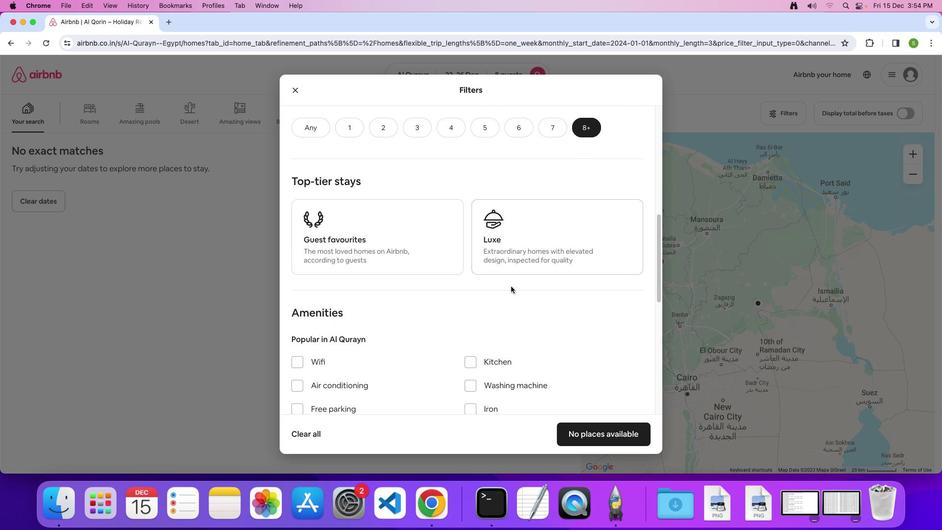 
Action: Mouse moved to (511, 286)
Screenshot: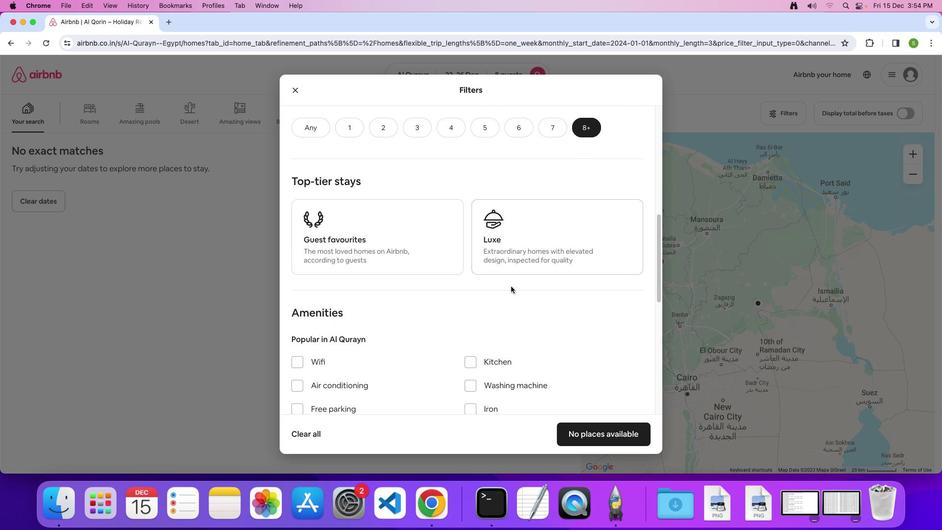 
Action: Mouse scrolled (511, 286) with delta (0, 0)
Screenshot: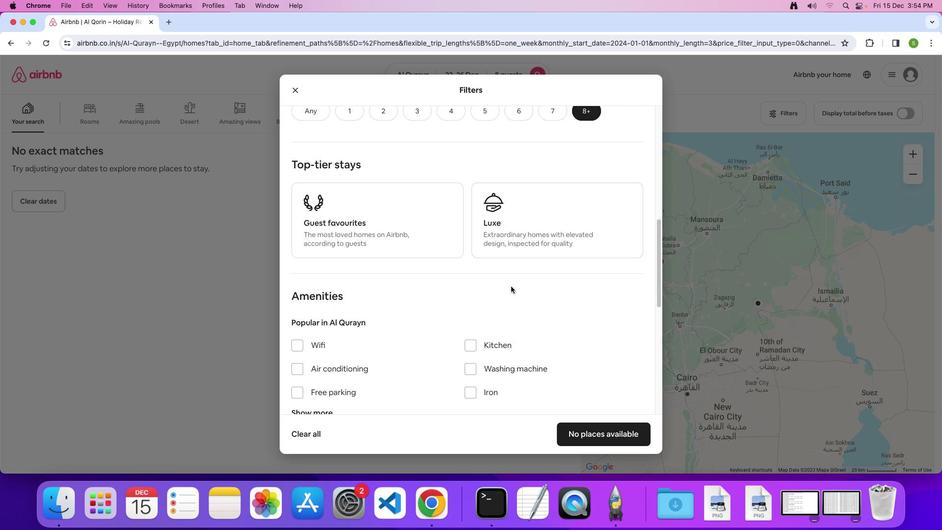 
Action: Mouse scrolled (511, 286) with delta (0, 0)
Screenshot: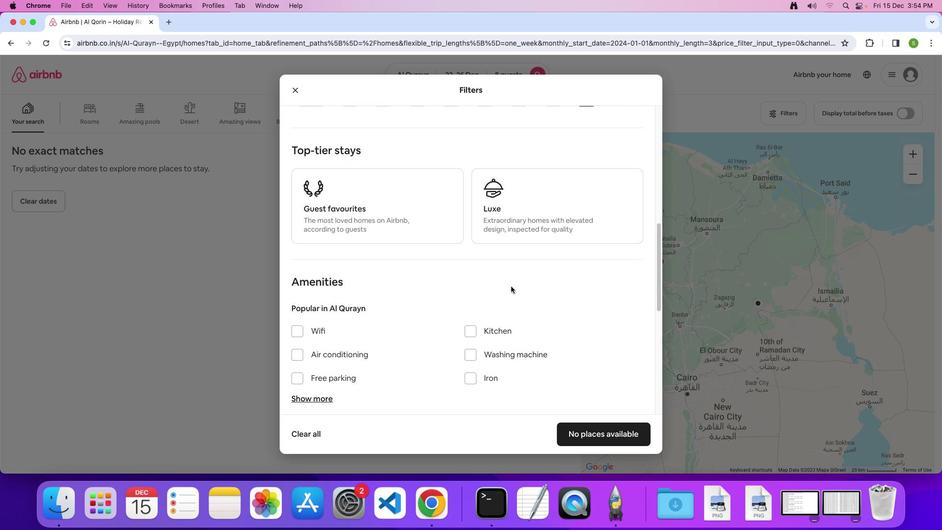 
Action: Mouse scrolled (511, 286) with delta (0, 0)
Screenshot: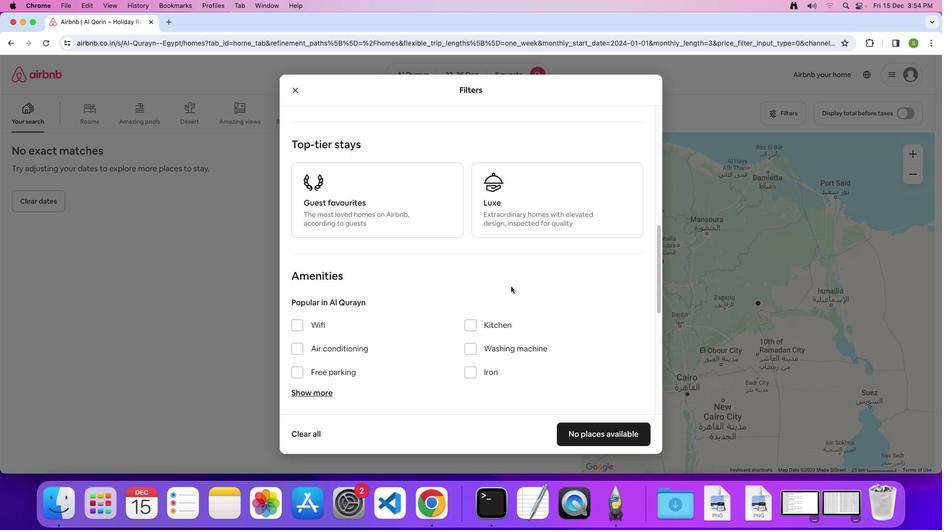 
Action: Mouse scrolled (511, 286) with delta (0, 0)
Screenshot: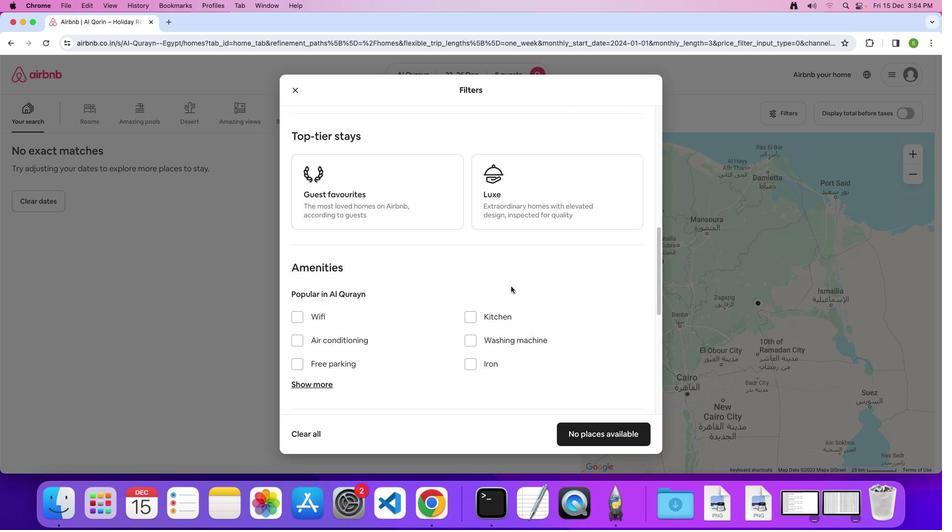 
Action: Mouse scrolled (511, 286) with delta (0, 0)
Screenshot: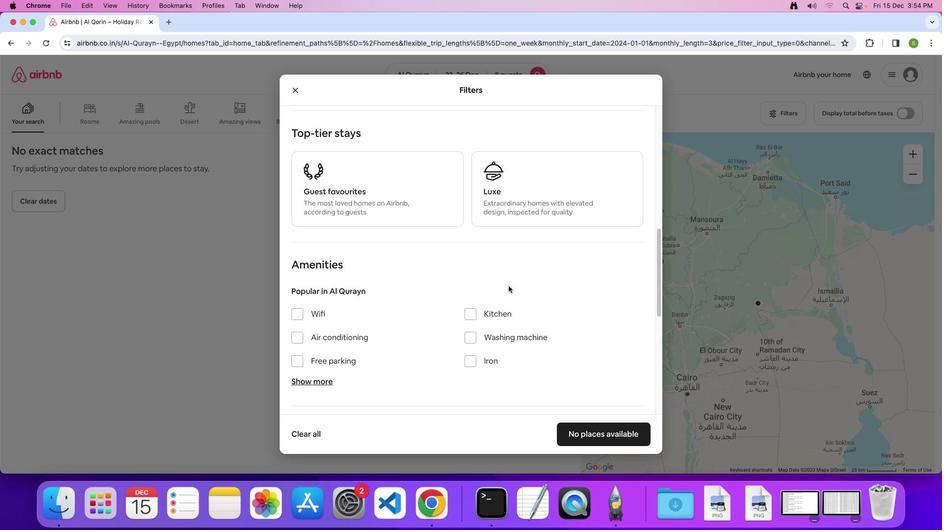 
Action: Mouse scrolled (511, 286) with delta (0, 0)
Screenshot: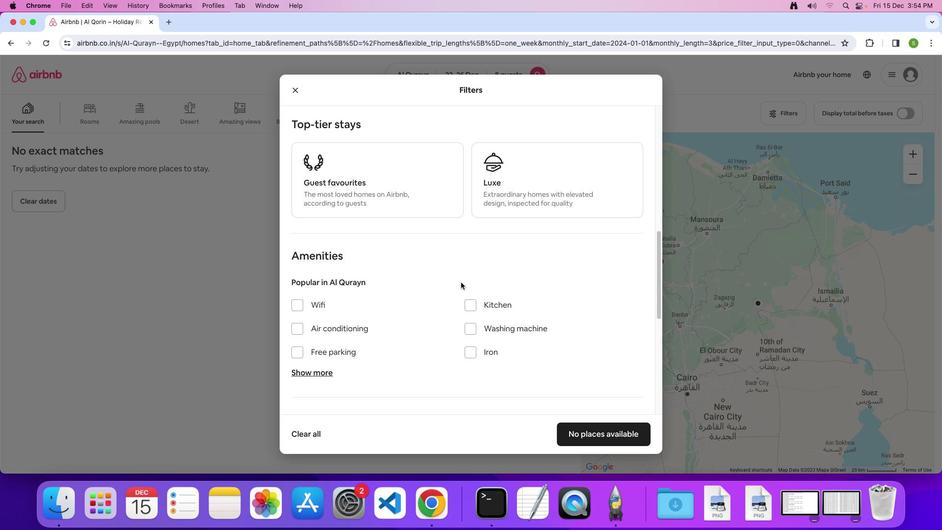 
Action: Mouse moved to (295, 297)
Screenshot: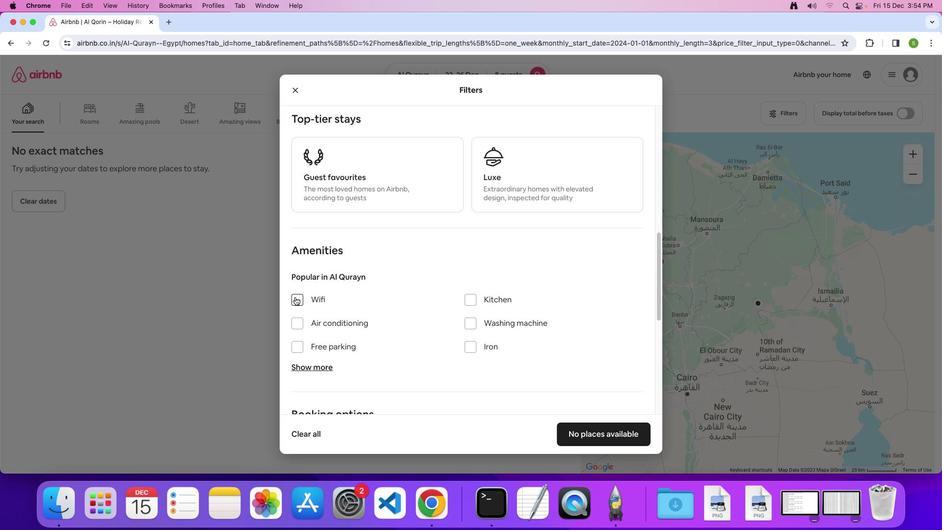 
Action: Mouse pressed left at (295, 297)
Screenshot: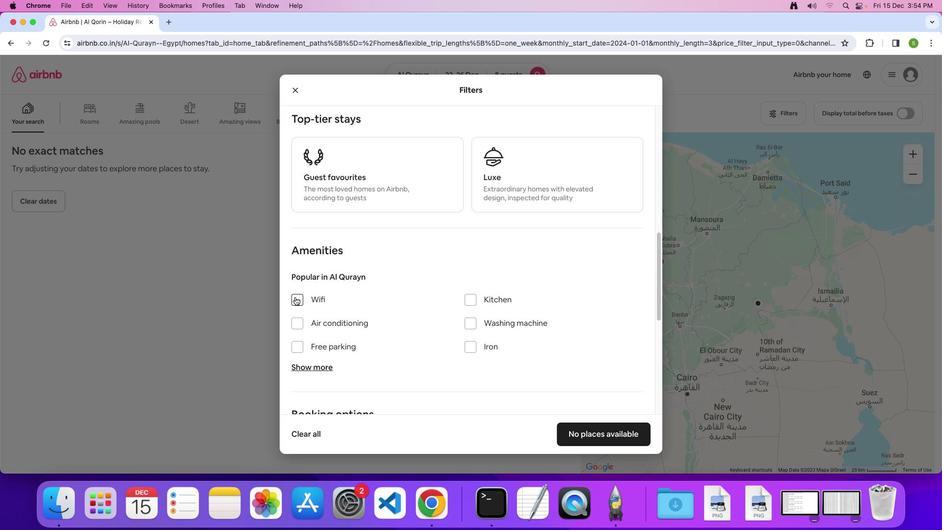 
Action: Mouse moved to (297, 348)
Screenshot: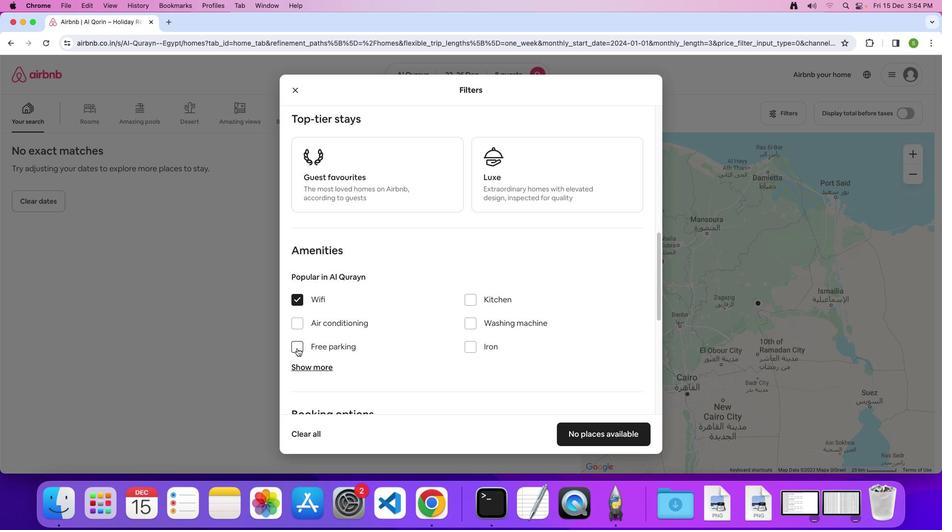 
Action: Mouse pressed left at (297, 348)
Screenshot: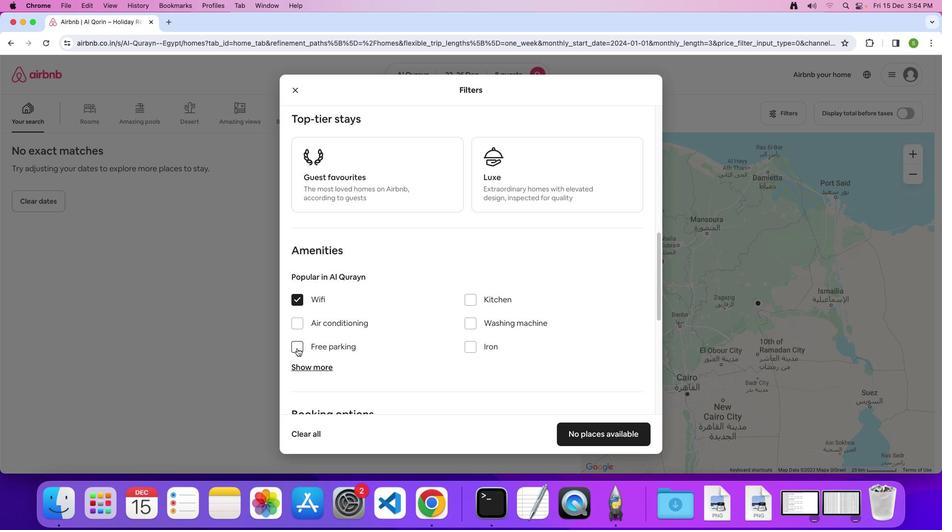 
Action: Mouse moved to (385, 308)
Screenshot: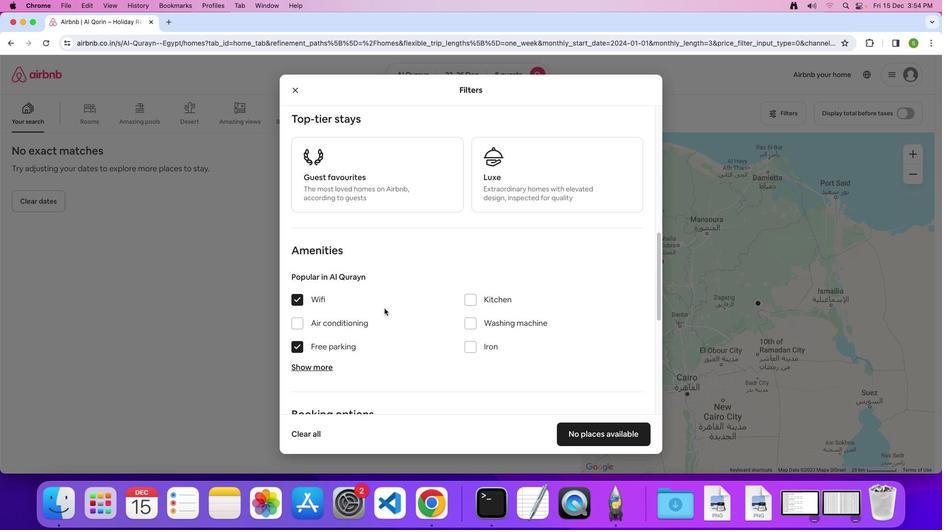 
Action: Mouse scrolled (385, 308) with delta (0, 0)
Screenshot: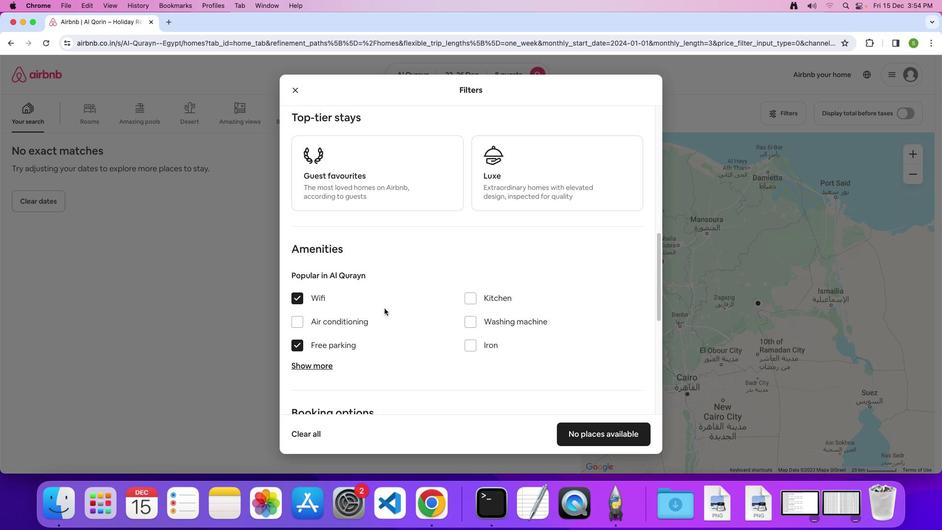 
Action: Mouse scrolled (385, 308) with delta (0, 0)
Screenshot: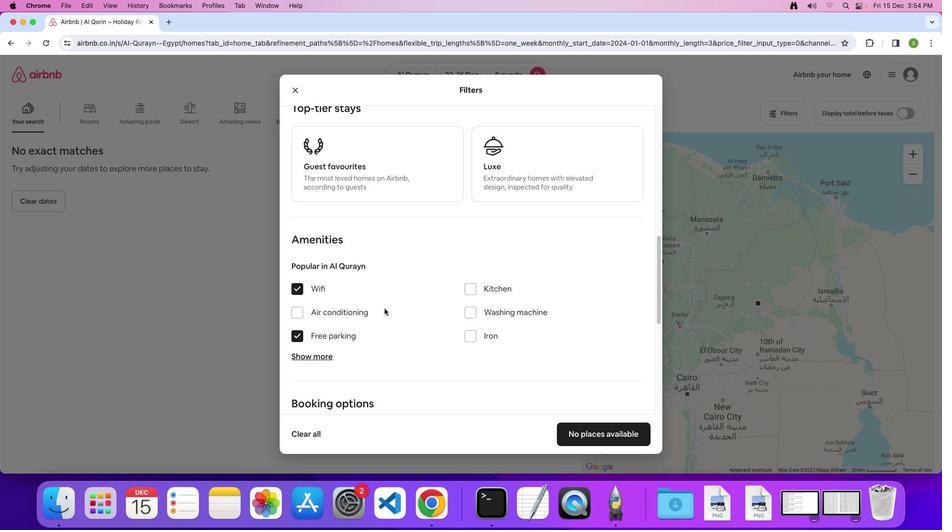 
Action: Mouse scrolled (385, 308) with delta (0, 0)
Screenshot: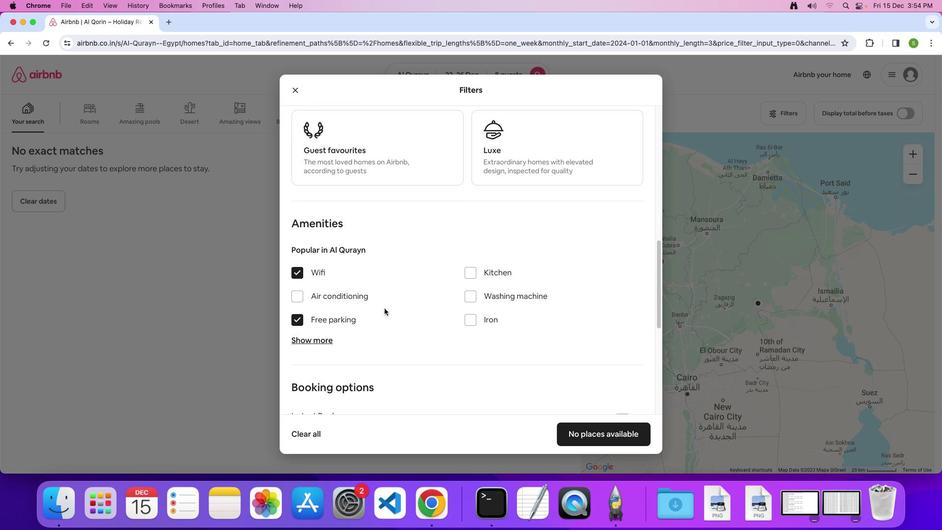 
Action: Mouse scrolled (385, 308) with delta (0, 0)
Screenshot: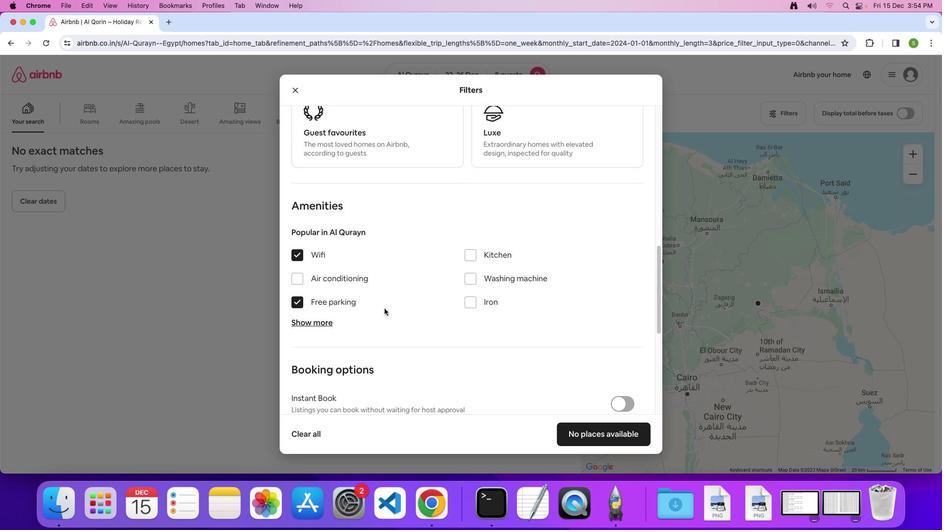 
Action: Mouse scrolled (385, 308) with delta (0, 0)
Screenshot: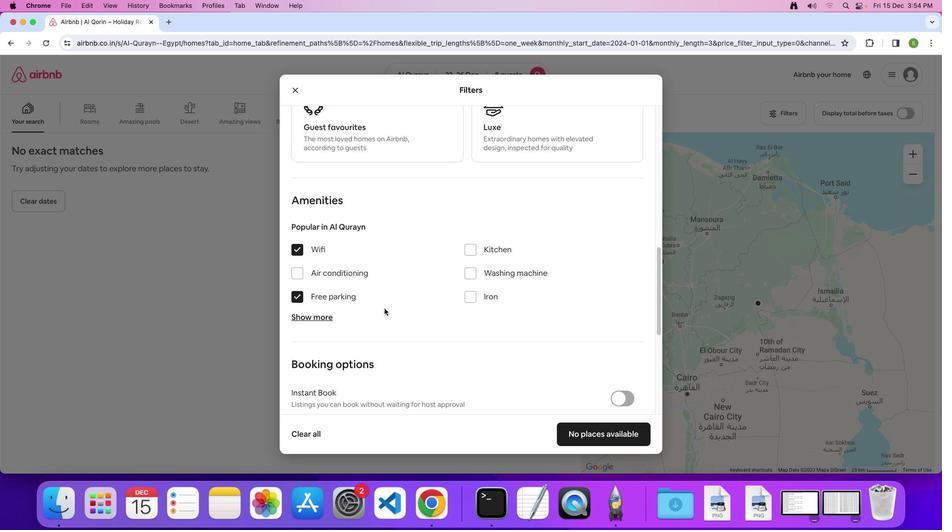 
Action: Mouse scrolled (385, 308) with delta (0, 0)
Screenshot: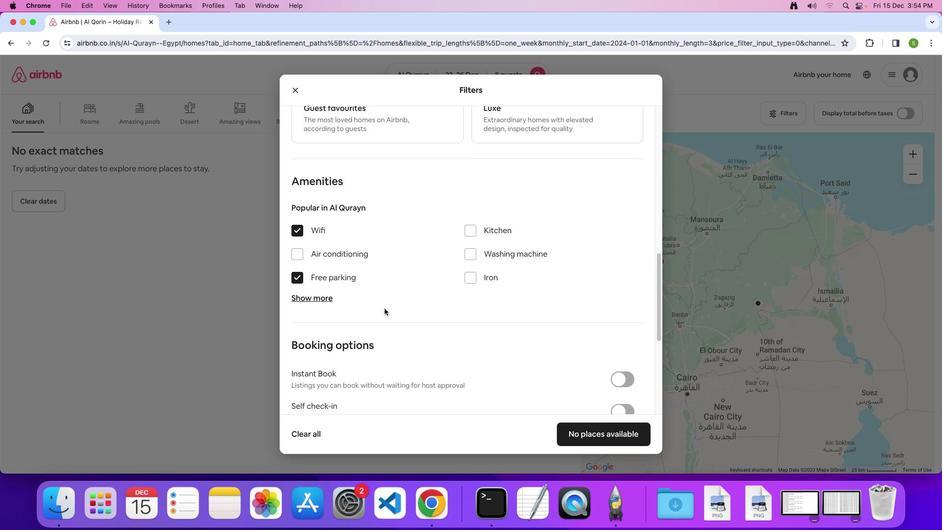 
Action: Mouse moved to (311, 295)
Screenshot: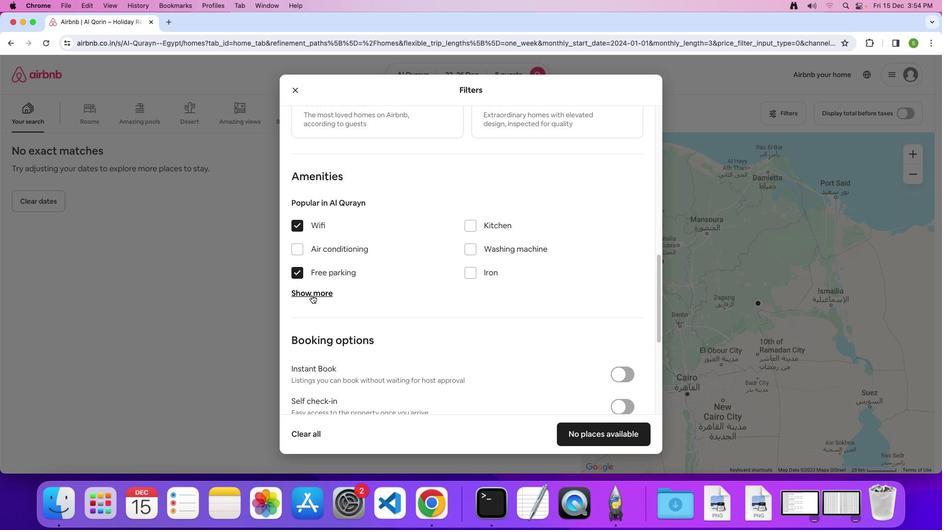 
Action: Mouse pressed left at (311, 295)
Screenshot: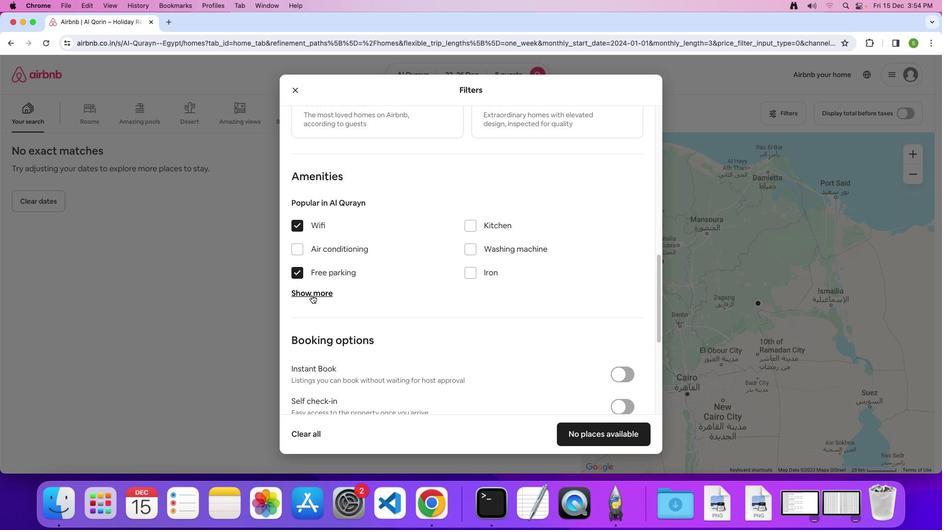 
Action: Mouse moved to (456, 280)
Screenshot: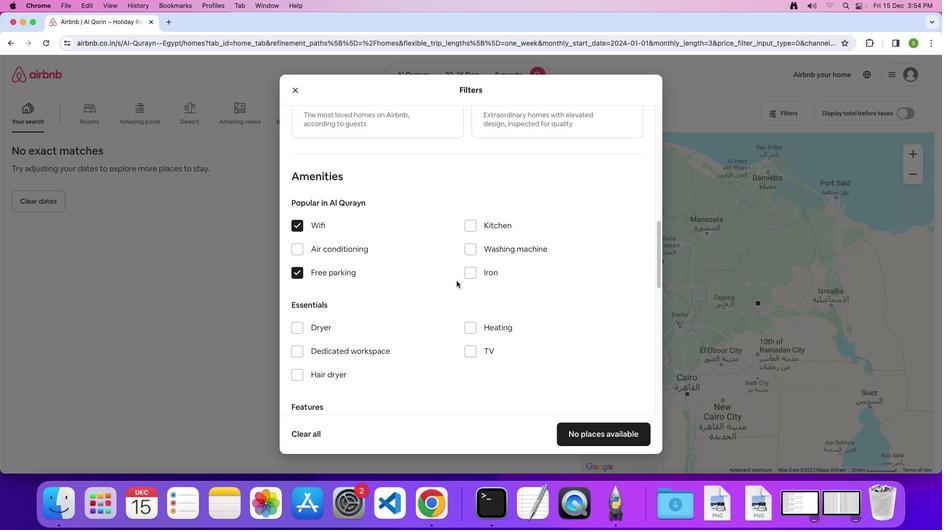 
Action: Mouse scrolled (456, 280) with delta (0, 0)
Screenshot: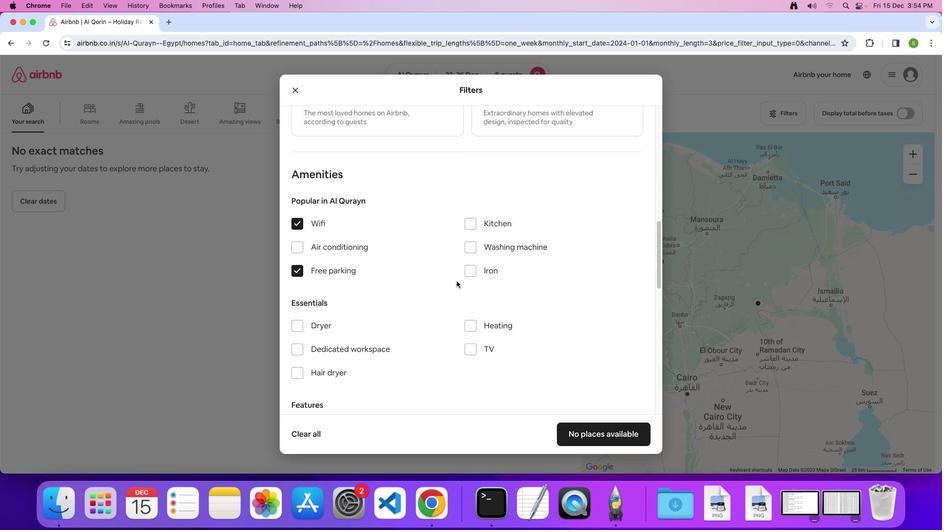 
Action: Mouse scrolled (456, 280) with delta (0, 0)
Screenshot: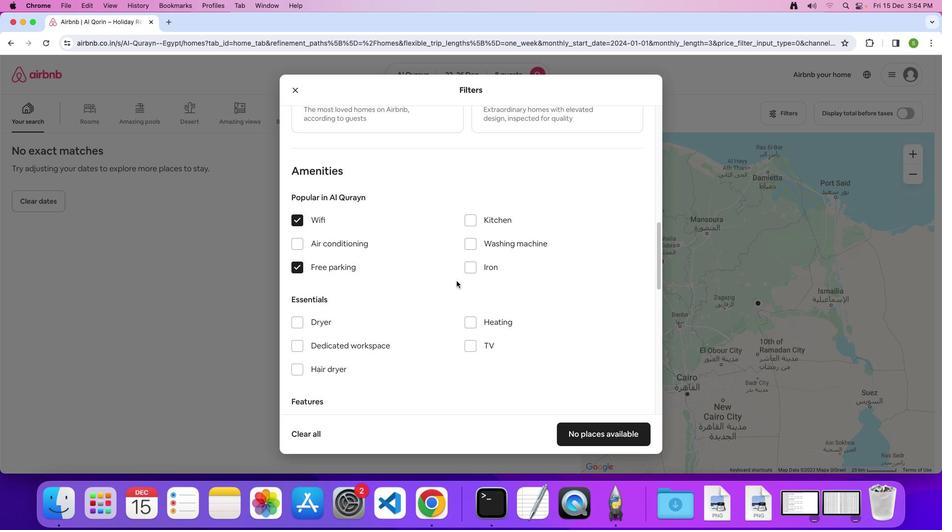 
Action: Mouse scrolled (456, 280) with delta (0, 0)
Screenshot: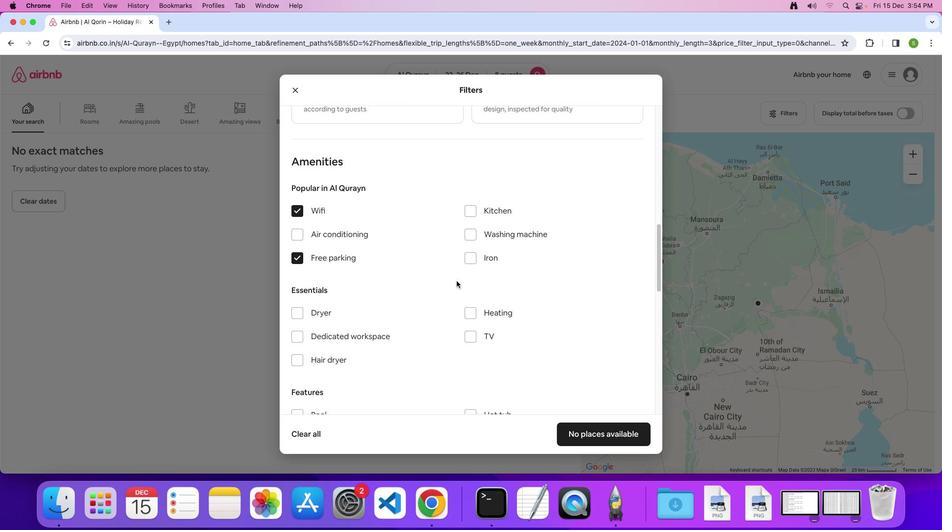 
Action: Mouse scrolled (456, 280) with delta (0, 0)
Screenshot: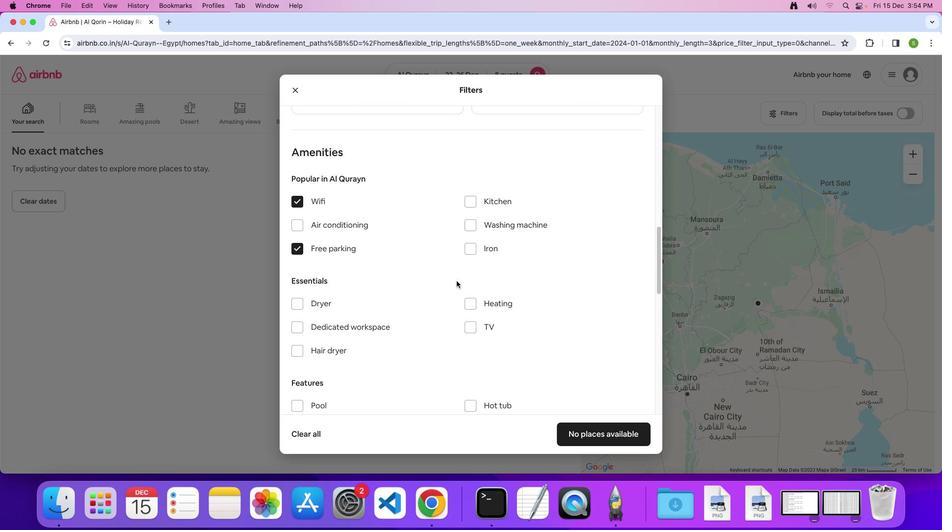 
Action: Mouse scrolled (456, 280) with delta (0, 0)
Screenshot: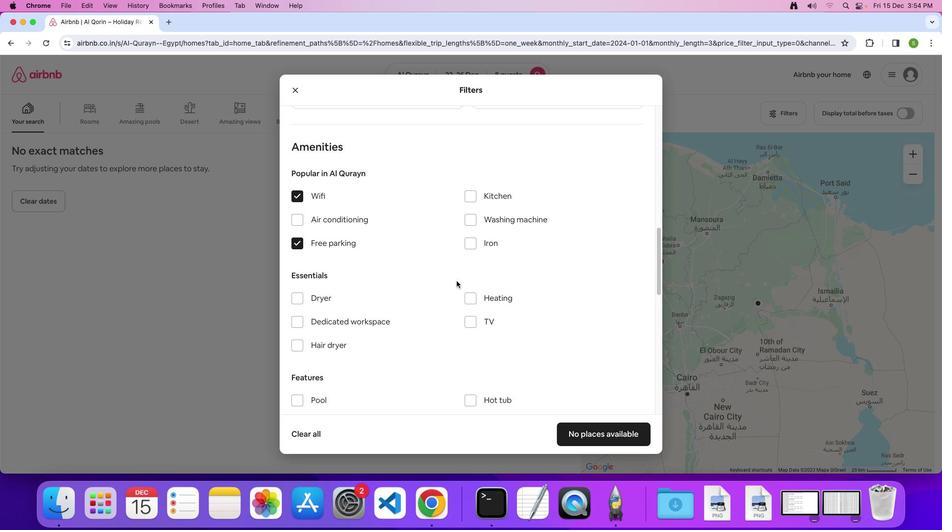 
Action: Mouse moved to (469, 317)
Screenshot: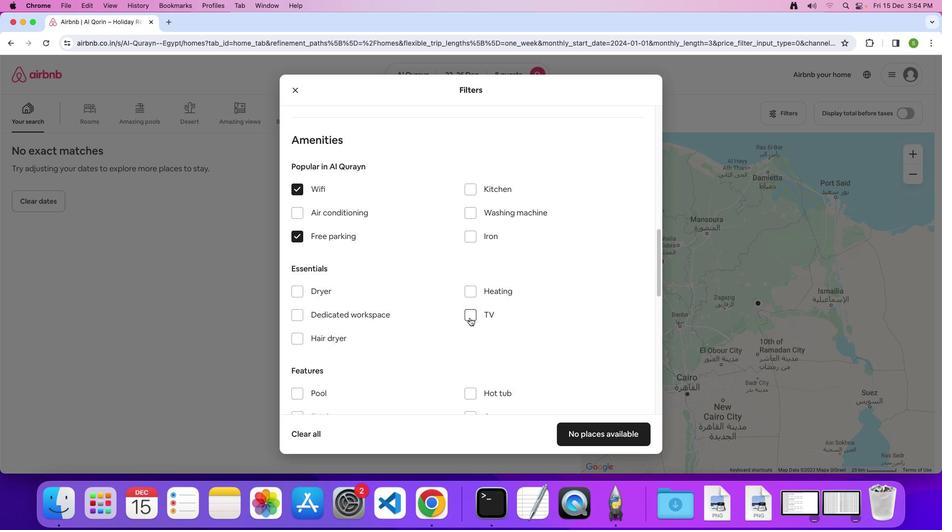
Action: Mouse pressed left at (469, 317)
Screenshot: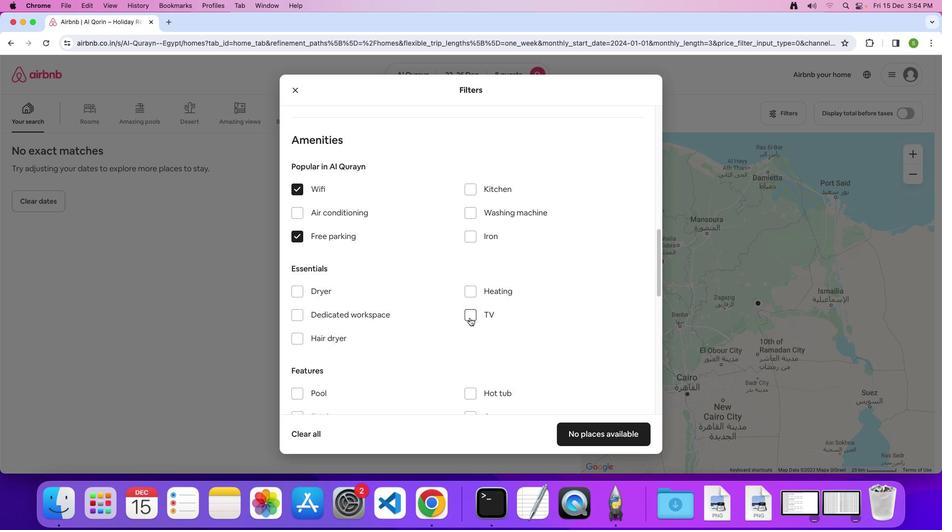 
Action: Mouse moved to (370, 291)
Screenshot: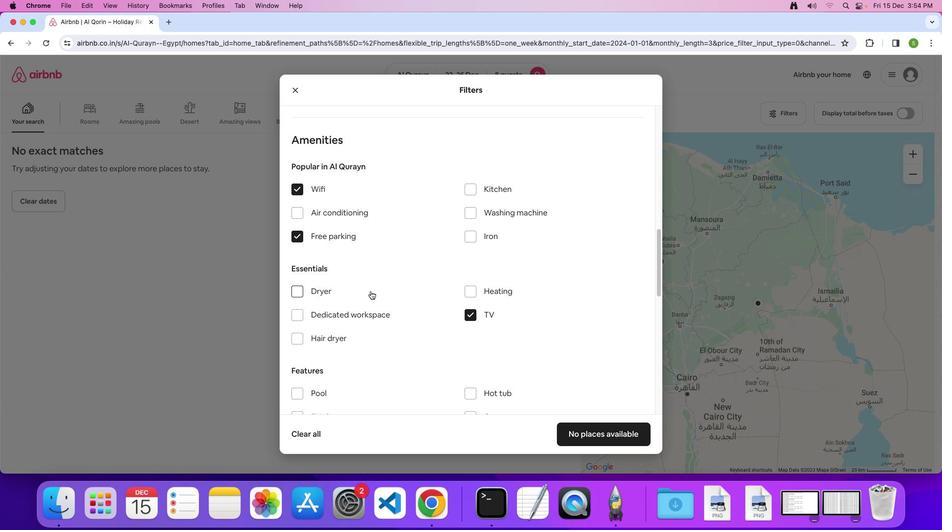 
Action: Mouse scrolled (370, 291) with delta (0, 0)
Screenshot: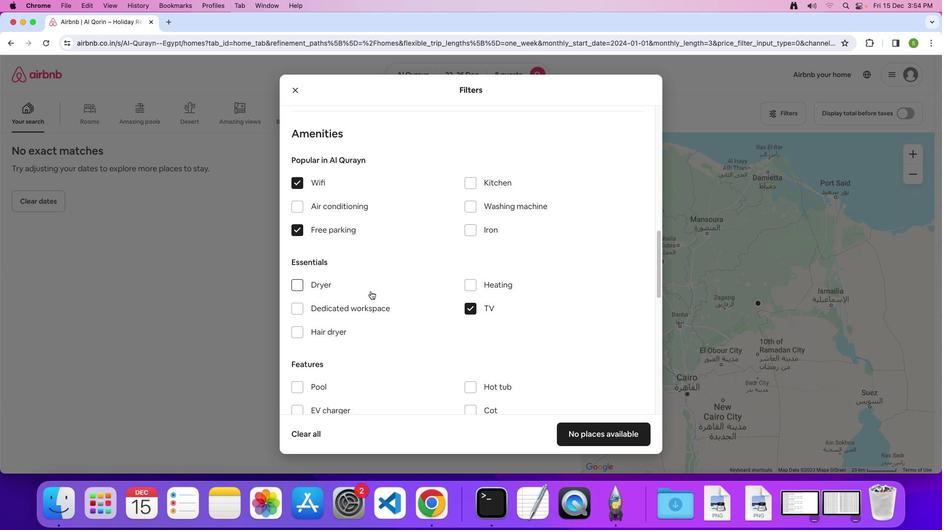 
Action: Mouse scrolled (370, 291) with delta (0, 0)
Screenshot: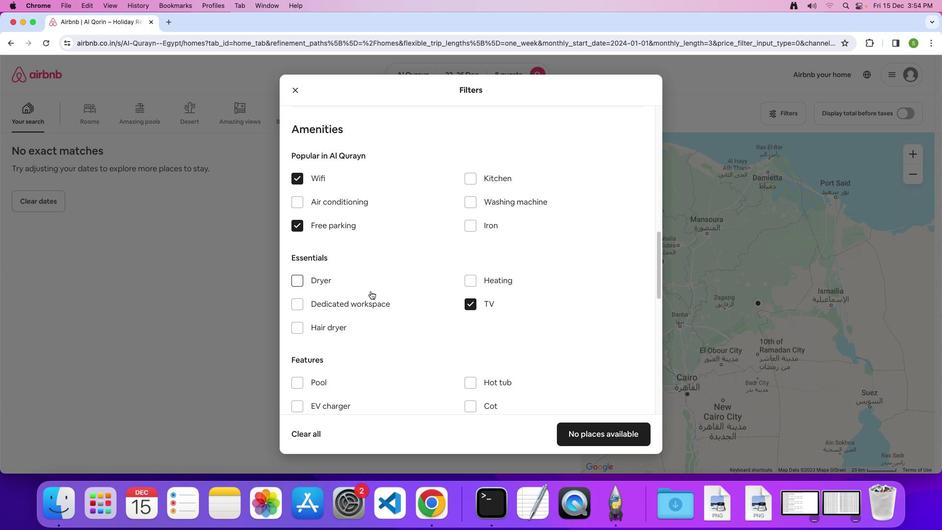 
Action: Mouse moved to (370, 291)
Screenshot: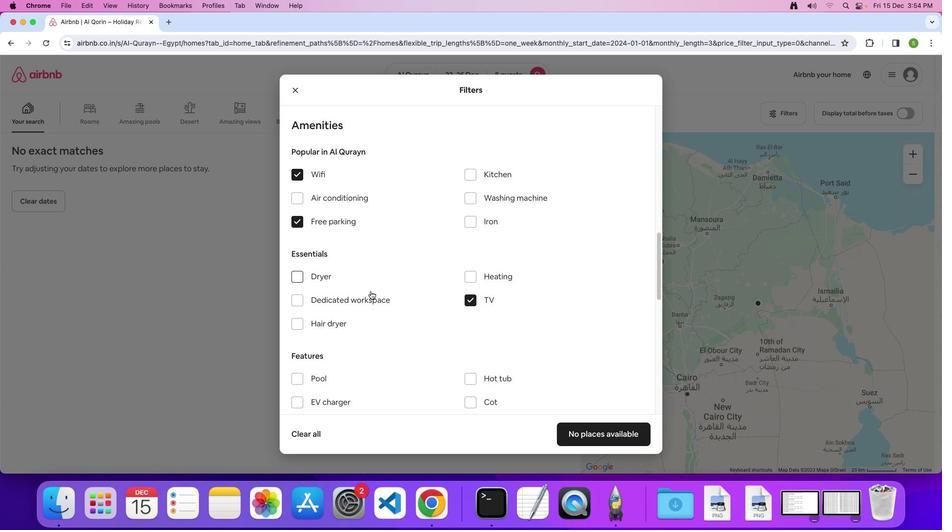 
Action: Mouse scrolled (370, 291) with delta (0, 0)
Screenshot: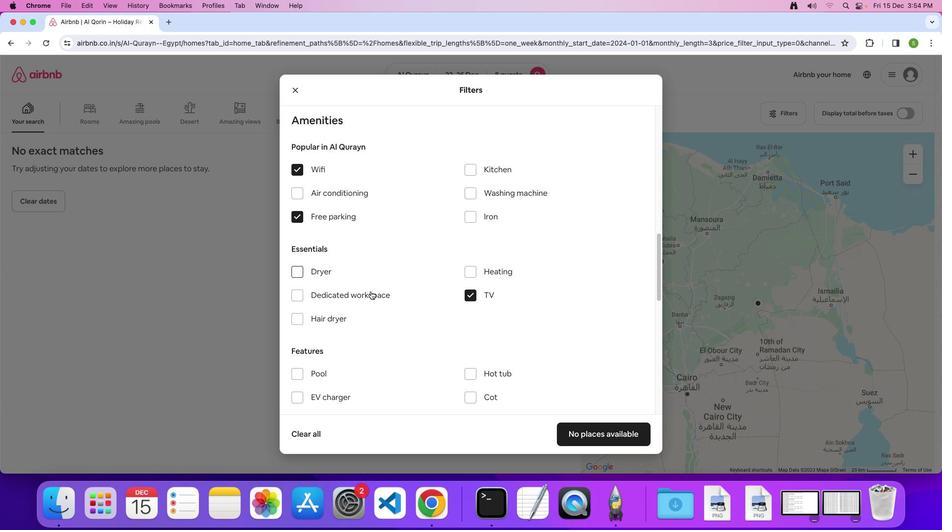 
Action: Mouse moved to (370, 291)
Screenshot: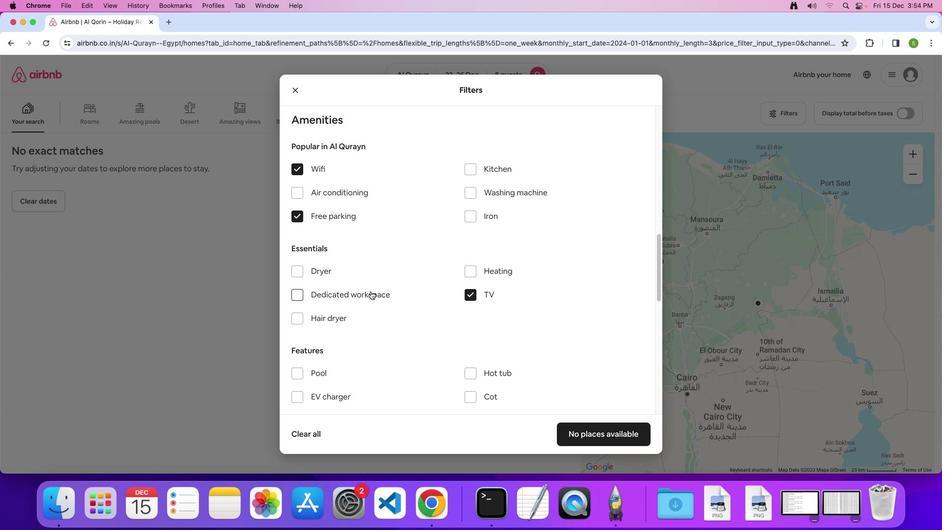 
Action: Mouse scrolled (370, 291) with delta (0, 0)
Screenshot: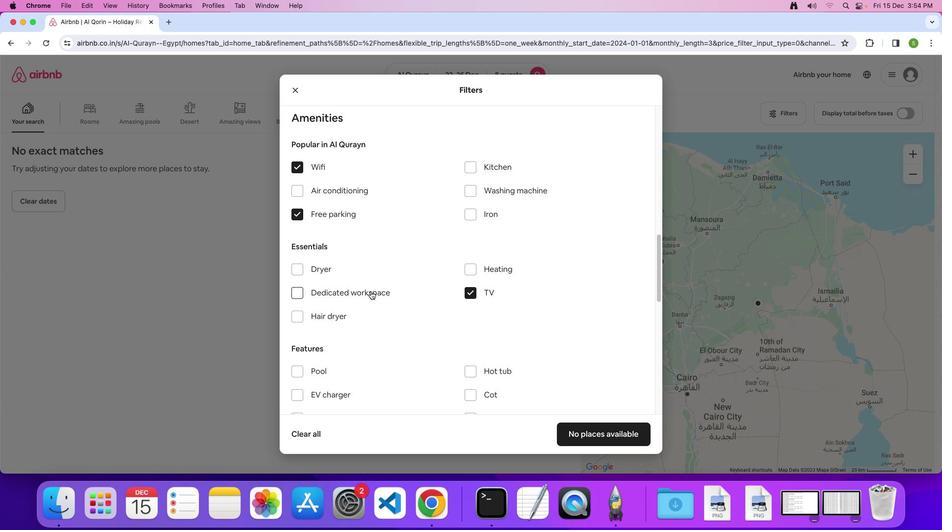 
Action: Mouse scrolled (370, 291) with delta (0, 0)
Screenshot: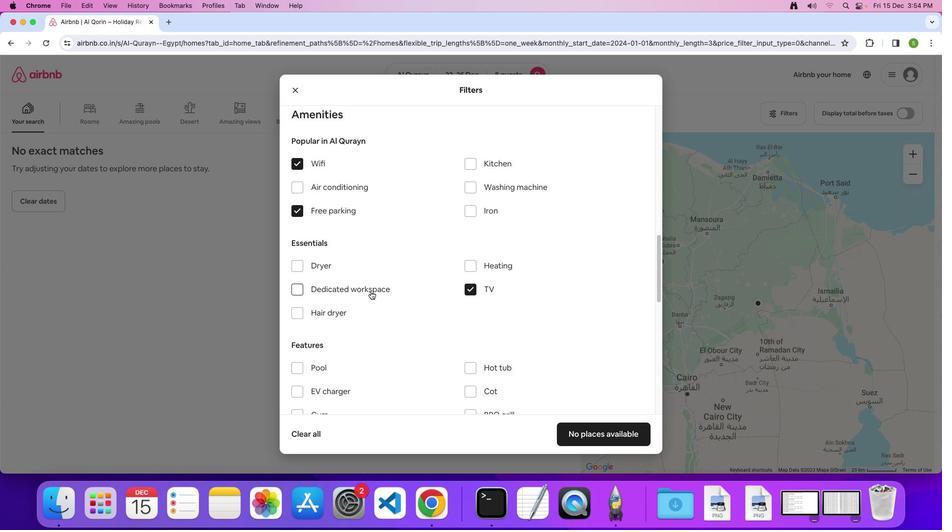 
Action: Mouse scrolled (370, 291) with delta (0, 0)
Screenshot: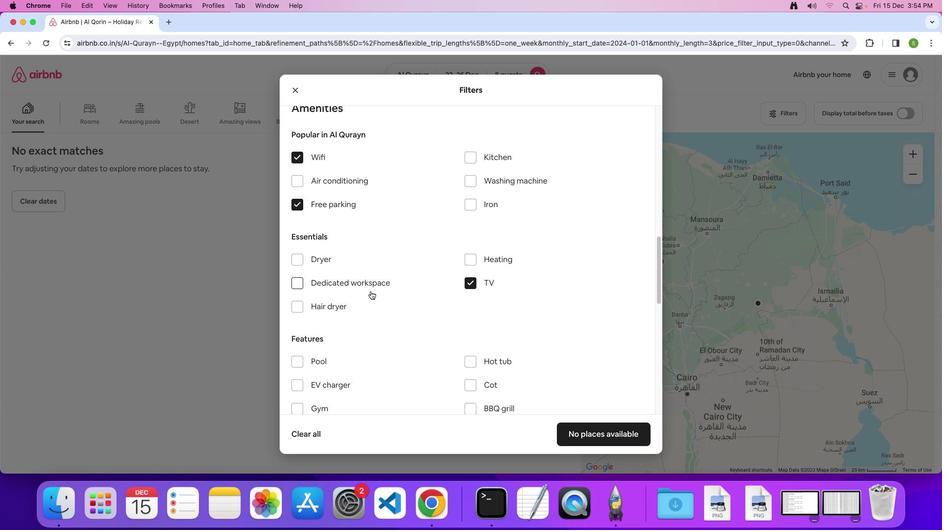 
Action: Mouse moved to (370, 291)
Screenshot: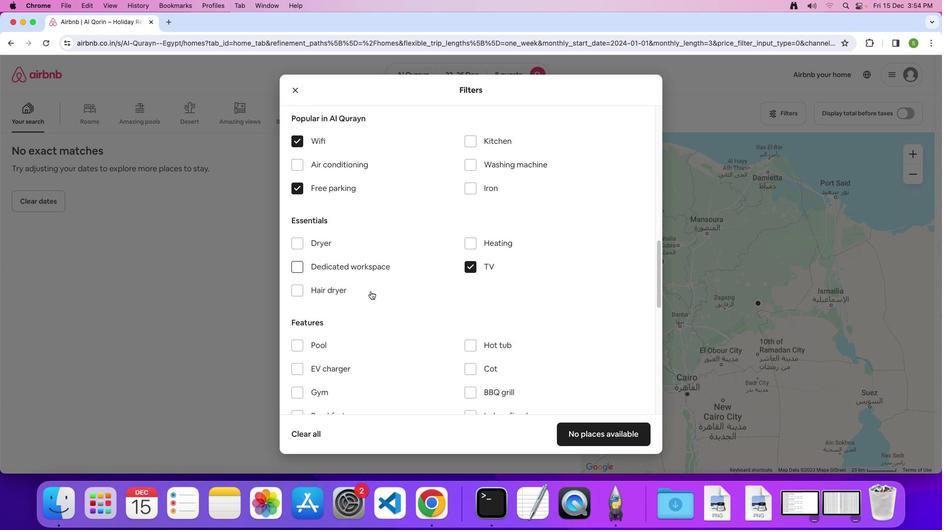 
Action: Mouse scrolled (370, 291) with delta (0, 0)
Screenshot: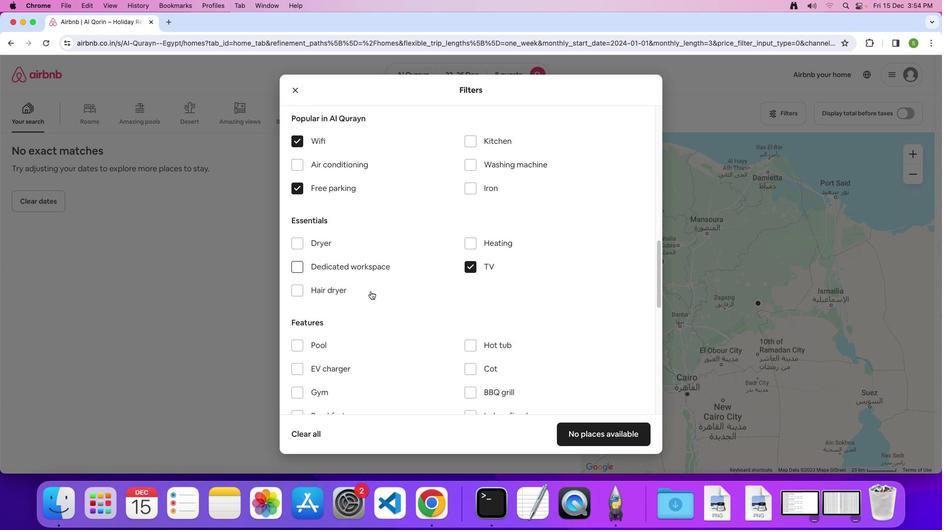 
Action: Mouse scrolled (370, 291) with delta (0, 0)
Screenshot: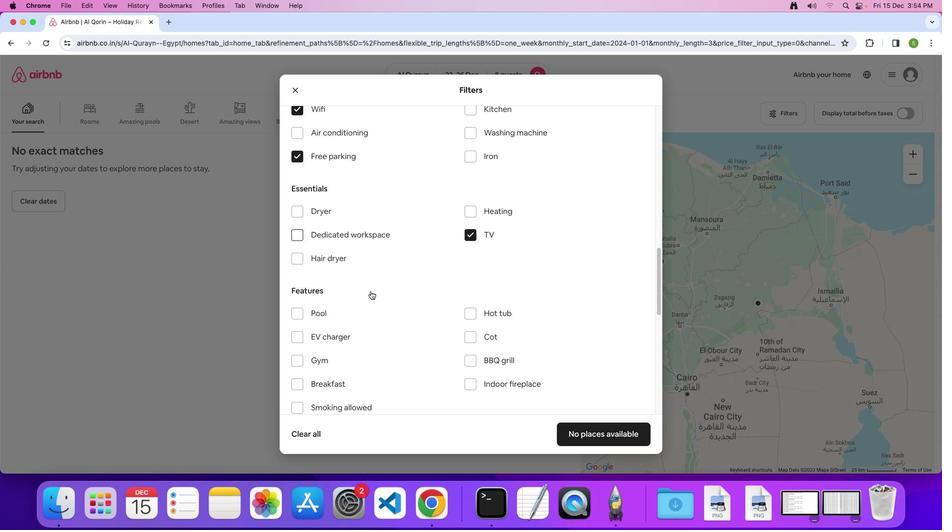 
Action: Mouse scrolled (370, 291) with delta (0, 0)
Screenshot: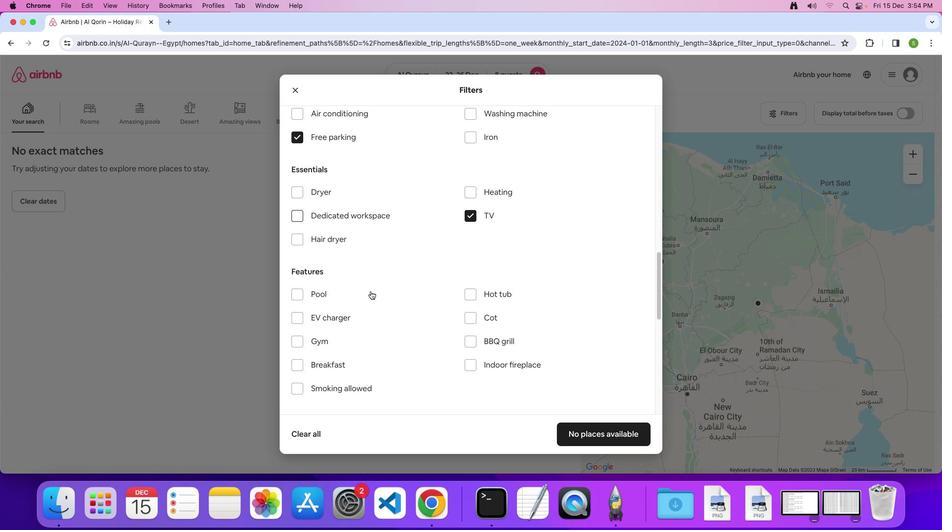 
Action: Mouse scrolled (370, 291) with delta (0, 0)
Screenshot: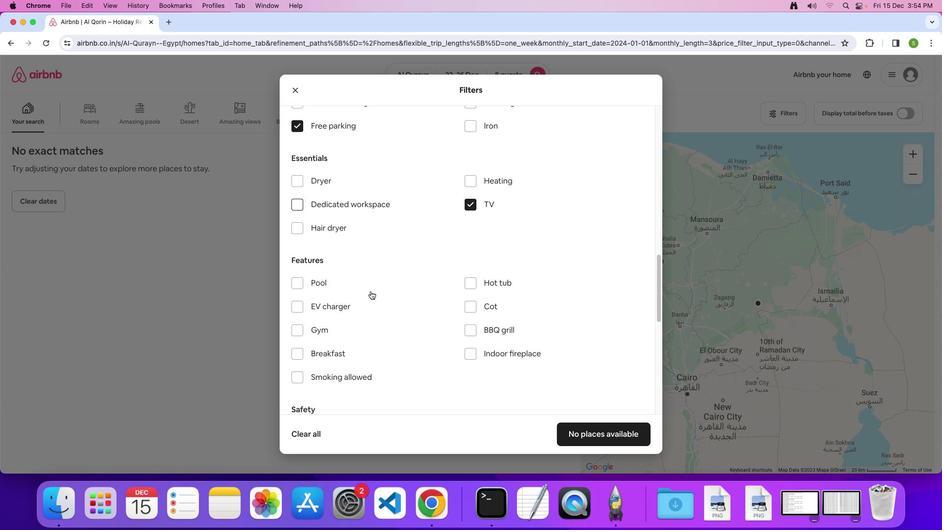 
Action: Mouse moved to (298, 327)
Screenshot: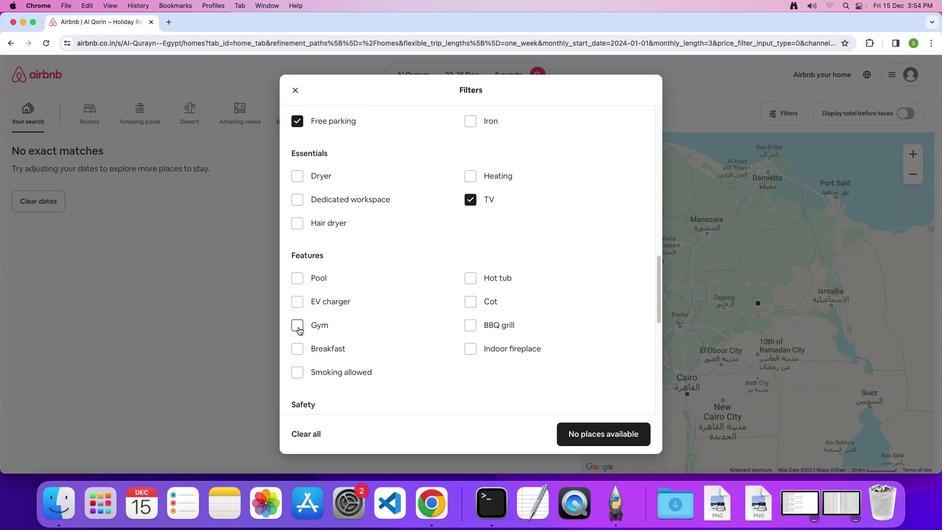 
Action: Mouse pressed left at (298, 327)
Screenshot: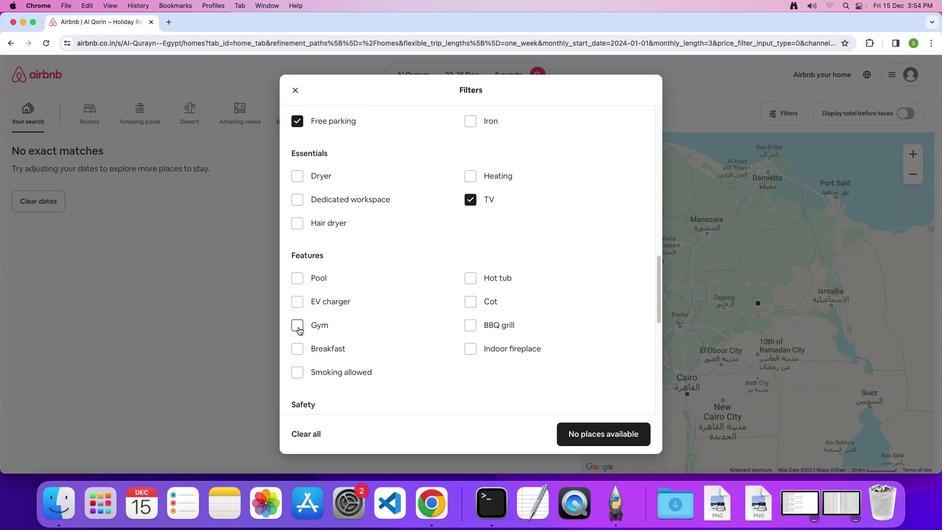 
Action: Mouse moved to (301, 349)
Screenshot: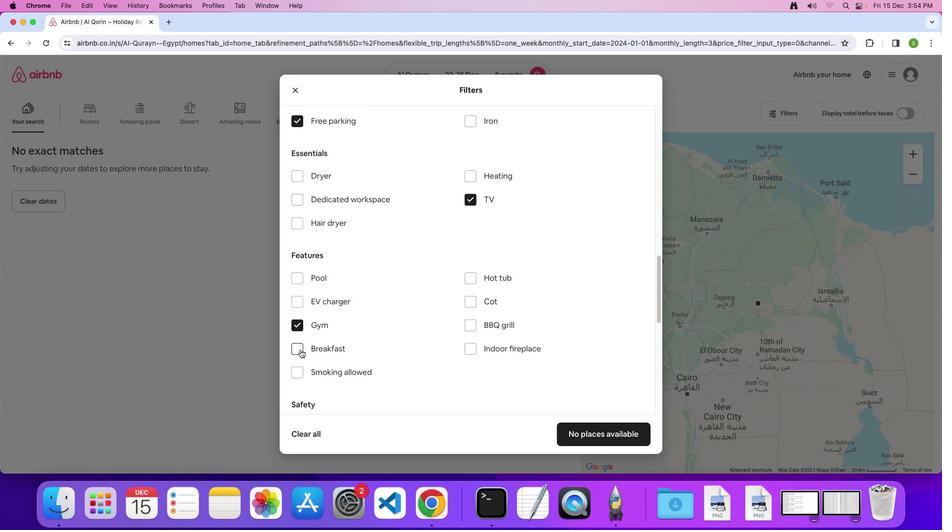 
Action: Mouse pressed left at (301, 349)
Screenshot: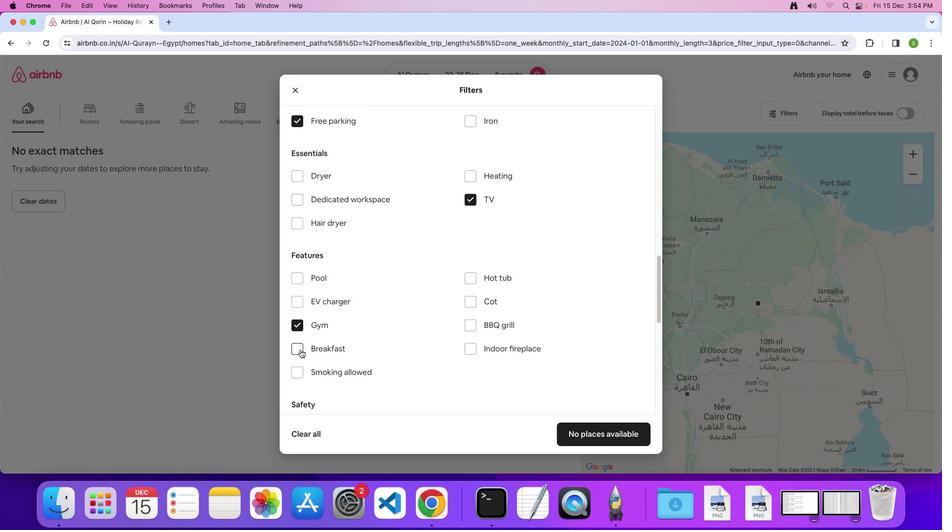 
Action: Mouse moved to (408, 321)
Screenshot: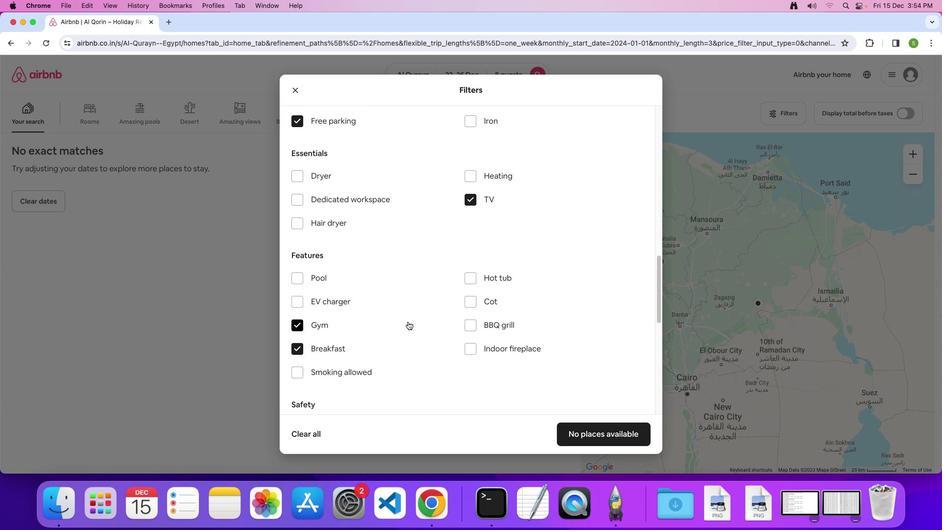 
Action: Mouse scrolled (408, 321) with delta (0, 0)
Screenshot: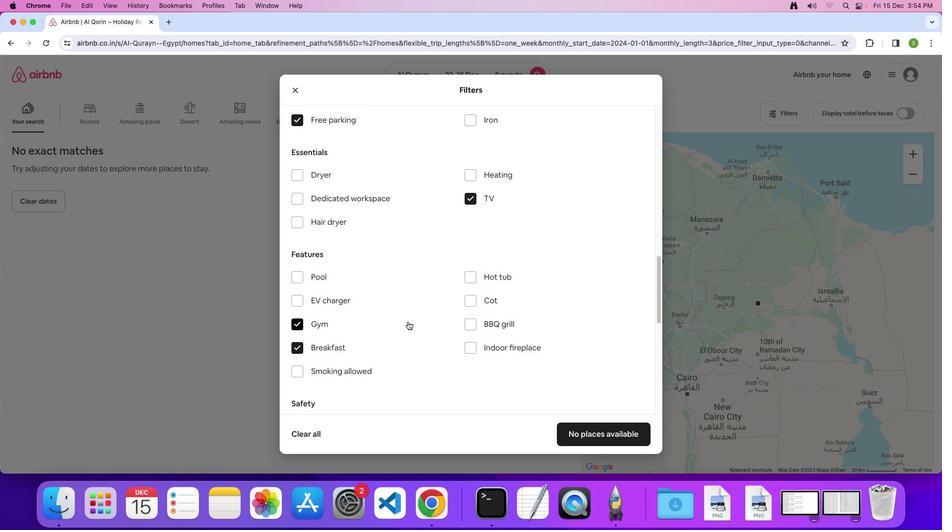 
Action: Mouse scrolled (408, 321) with delta (0, 0)
Screenshot: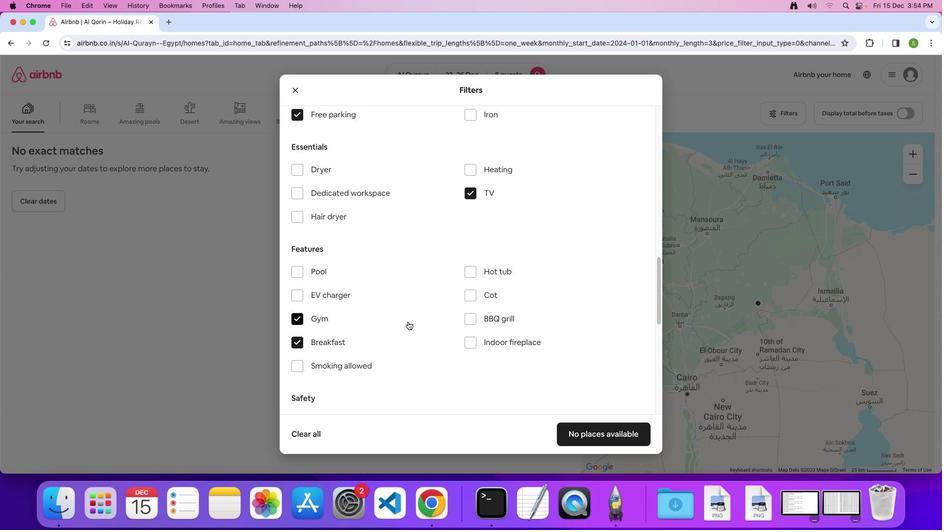 
Action: Mouse scrolled (408, 321) with delta (0, 0)
Screenshot: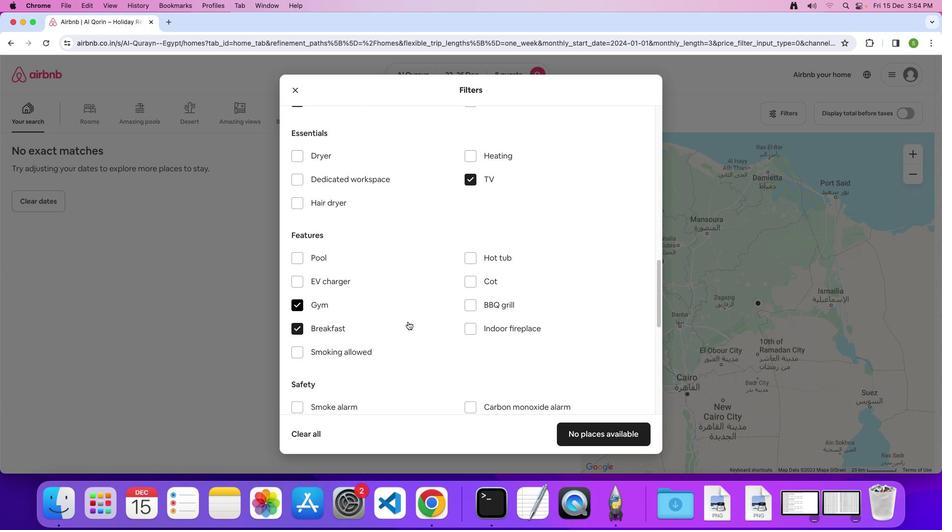 
Action: Mouse scrolled (408, 321) with delta (0, 0)
Screenshot: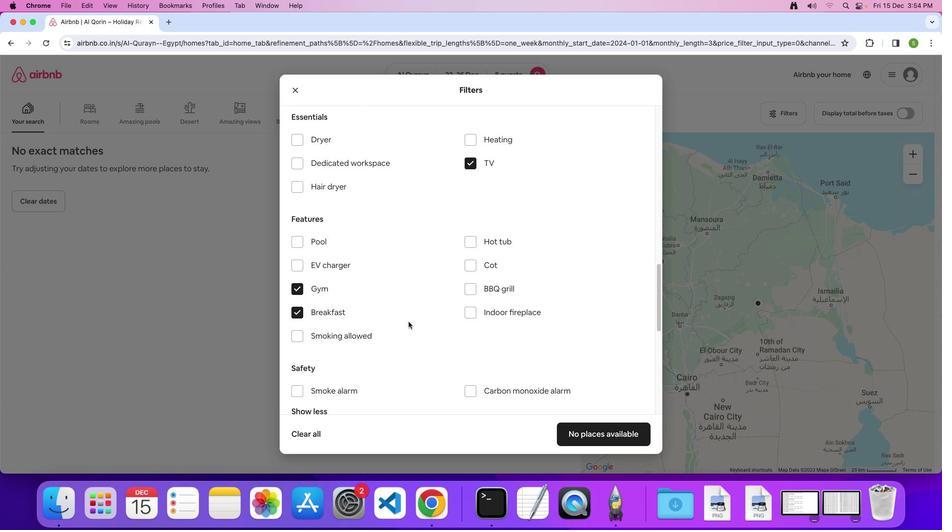 
Action: Mouse moved to (408, 321)
Screenshot: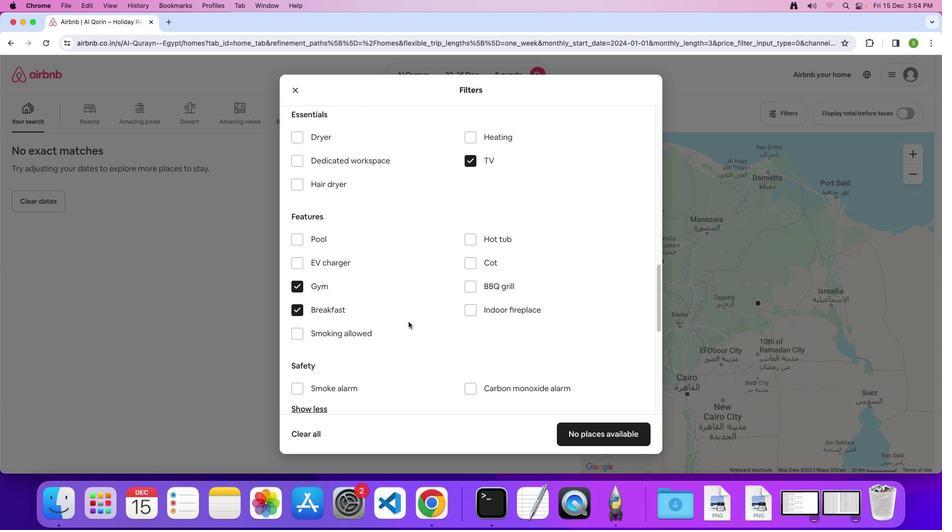 
Action: Mouse scrolled (408, 321) with delta (0, 0)
Screenshot: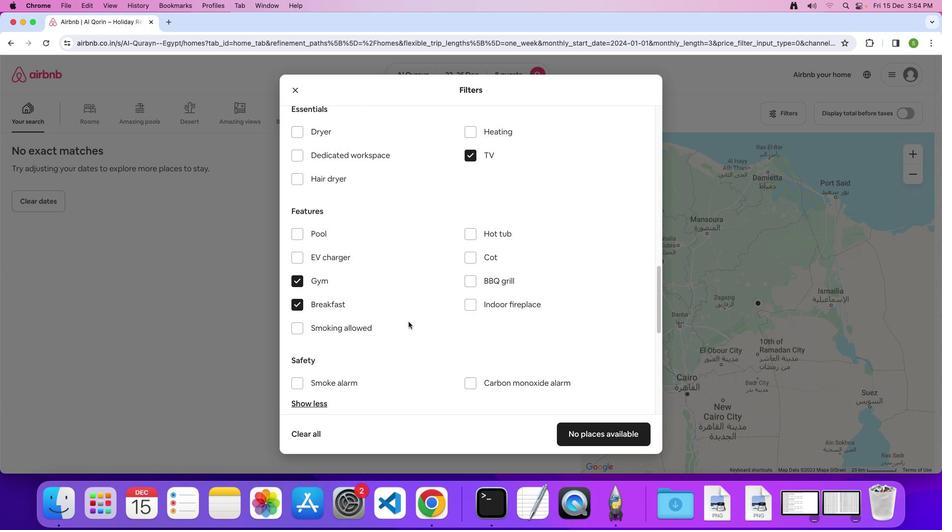 
Action: Mouse scrolled (408, 321) with delta (0, 0)
Screenshot: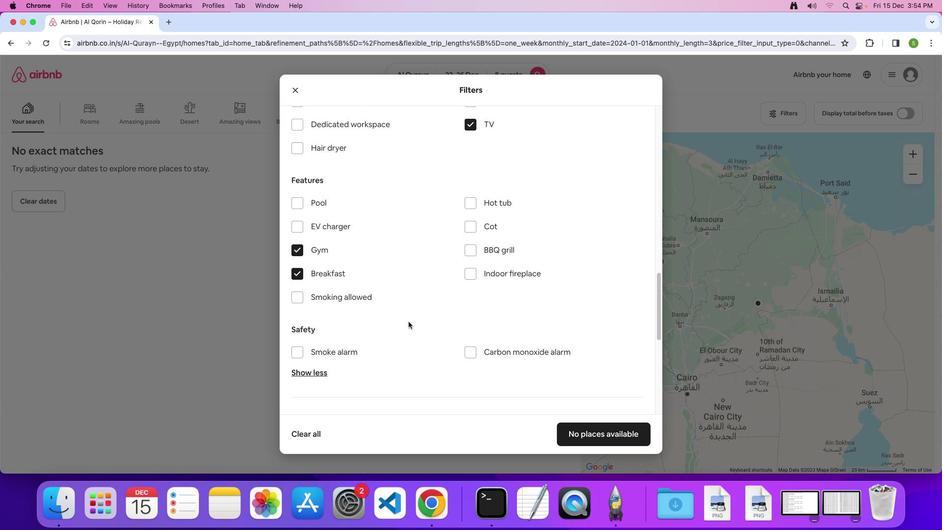 
Action: Mouse scrolled (408, 321) with delta (0, 0)
Screenshot: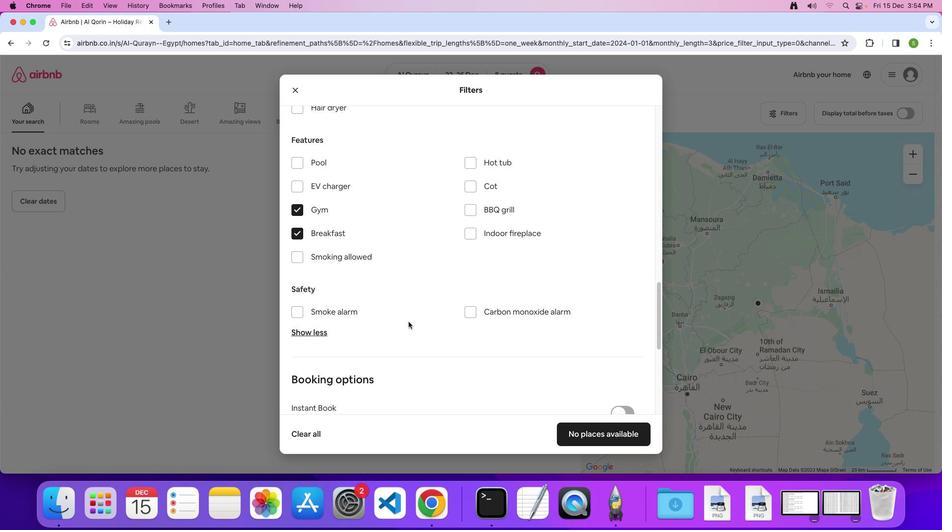 
Action: Mouse scrolled (408, 321) with delta (0, 0)
Screenshot: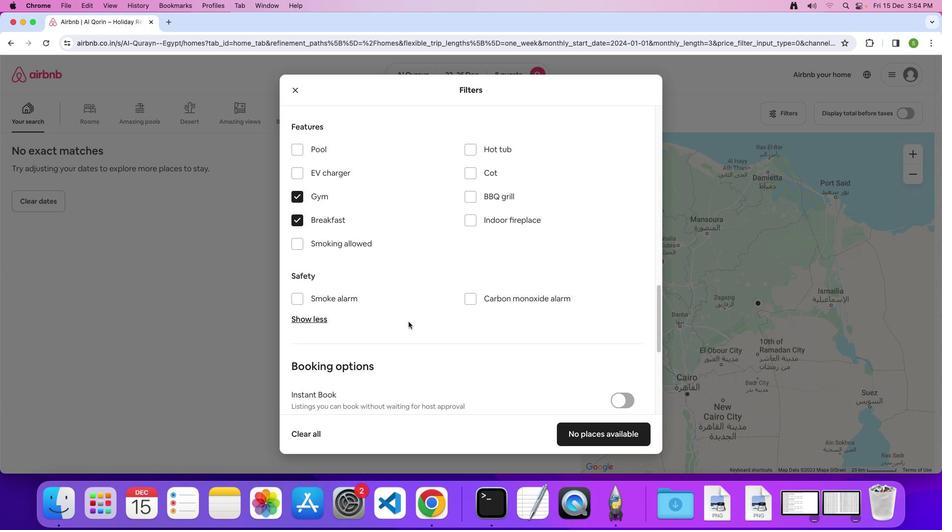 
Action: Mouse scrolled (408, 321) with delta (0, -1)
Screenshot: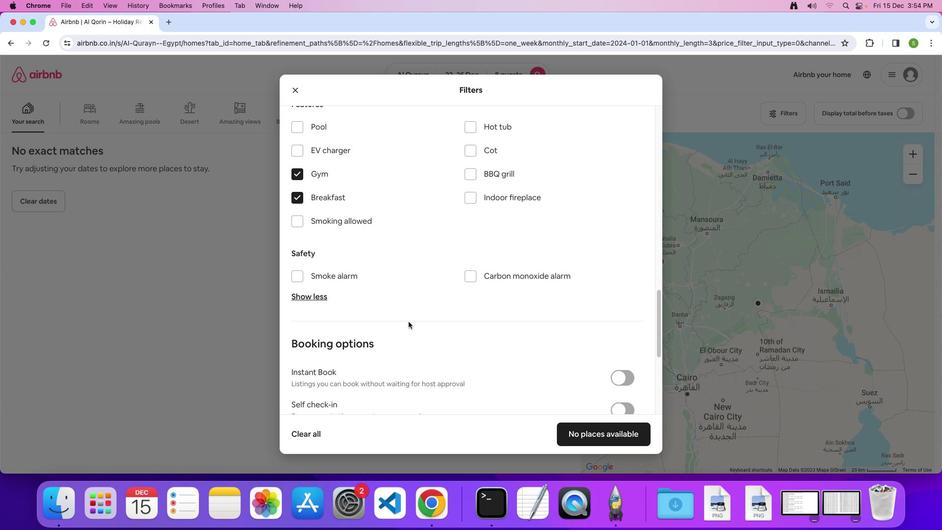 
Action: Mouse scrolled (408, 321) with delta (0, 0)
Screenshot: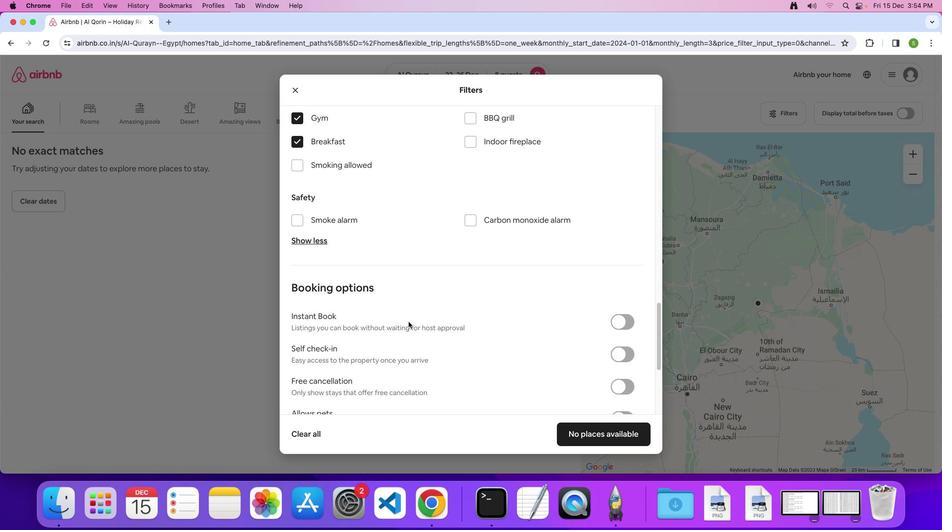 
Action: Mouse scrolled (408, 321) with delta (0, 0)
Screenshot: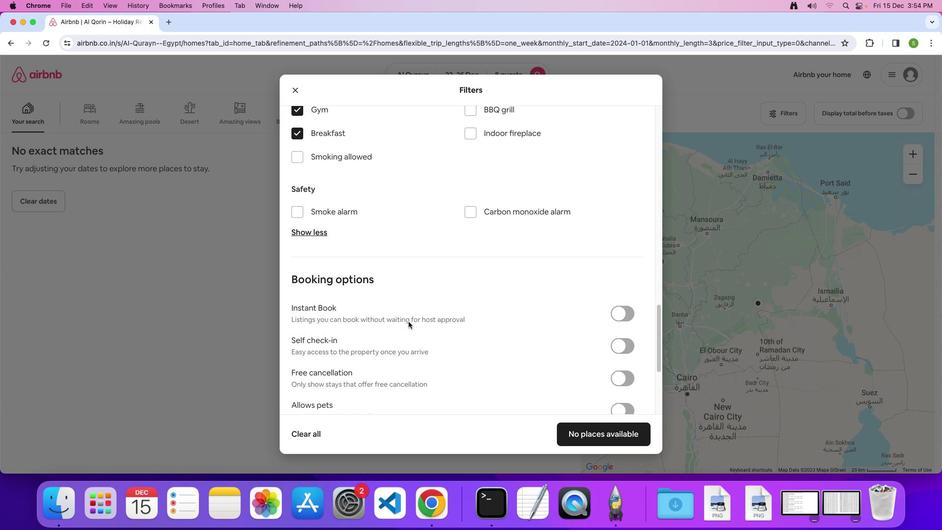 
Action: Mouse scrolled (408, 321) with delta (0, -1)
Screenshot: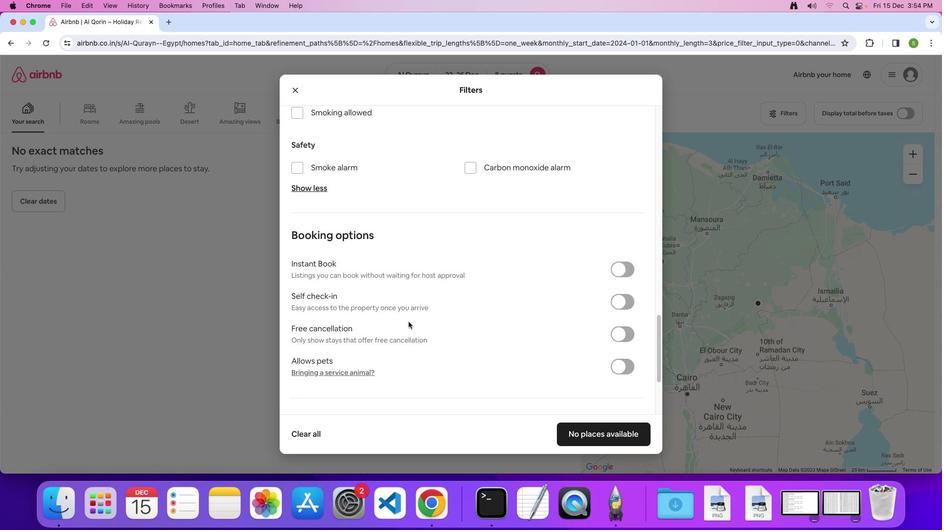
Action: Mouse scrolled (408, 321) with delta (0, 0)
Screenshot: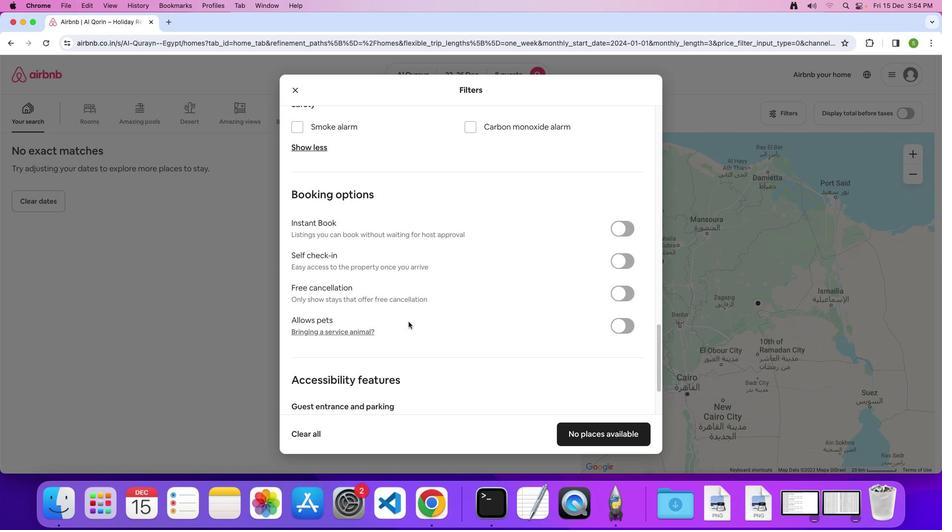 
Action: Mouse scrolled (408, 321) with delta (0, 0)
Screenshot: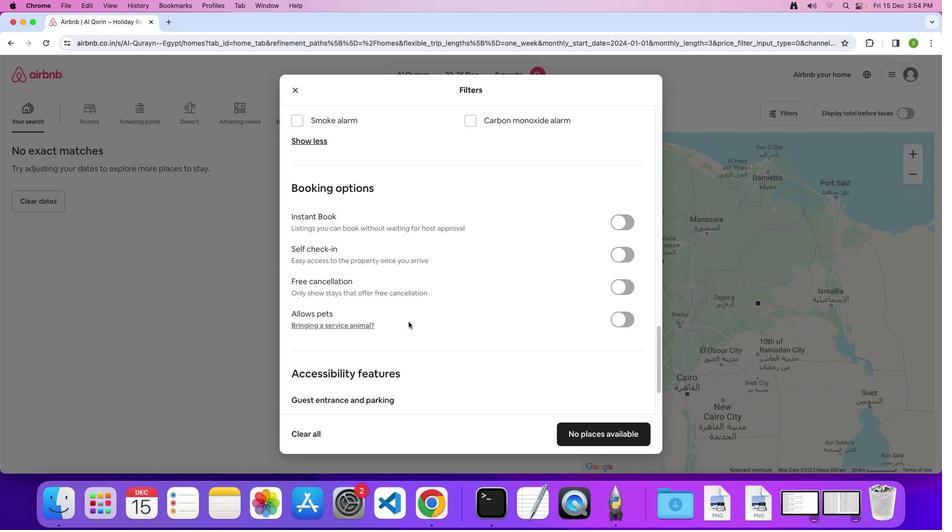 
Action: Mouse scrolled (408, 321) with delta (0, -1)
Screenshot: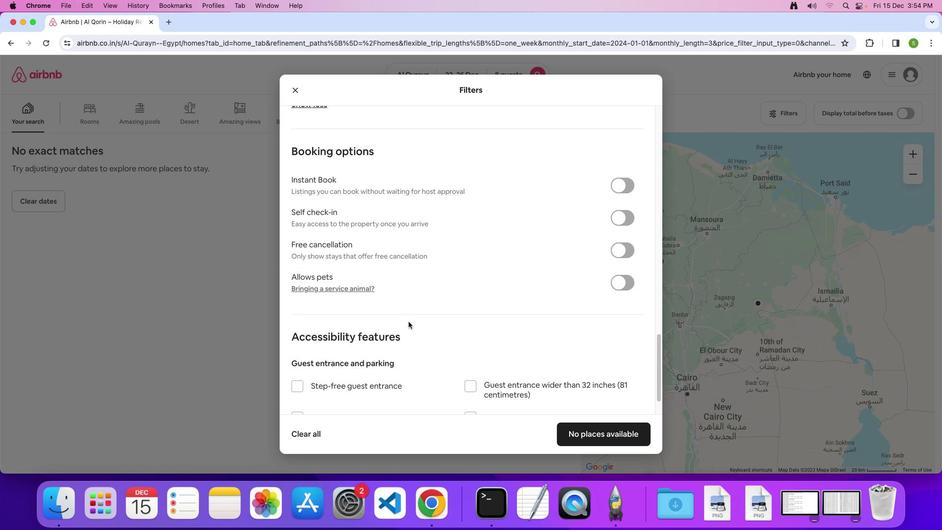 
Action: Mouse scrolled (408, 321) with delta (0, 0)
Screenshot: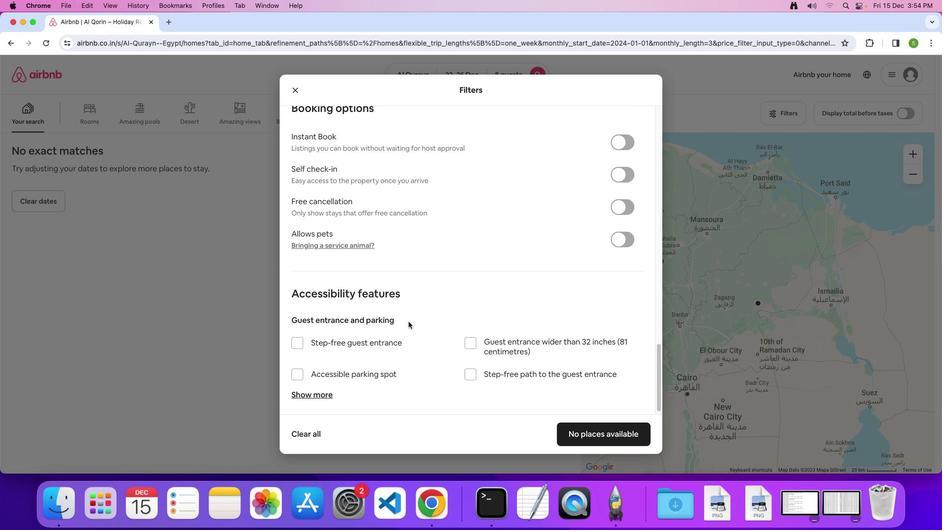 
Action: Mouse scrolled (408, 321) with delta (0, 0)
Screenshot: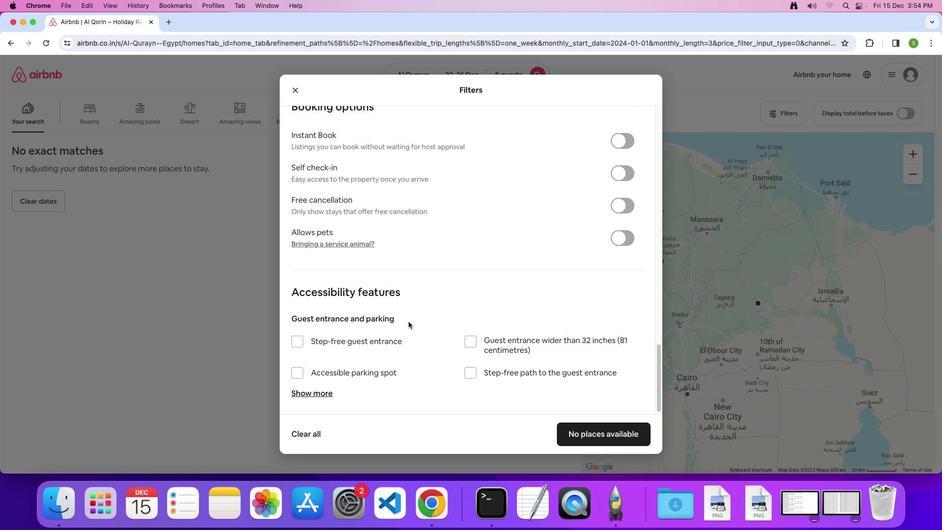 
Action: Mouse scrolled (408, 321) with delta (0, -1)
Screenshot: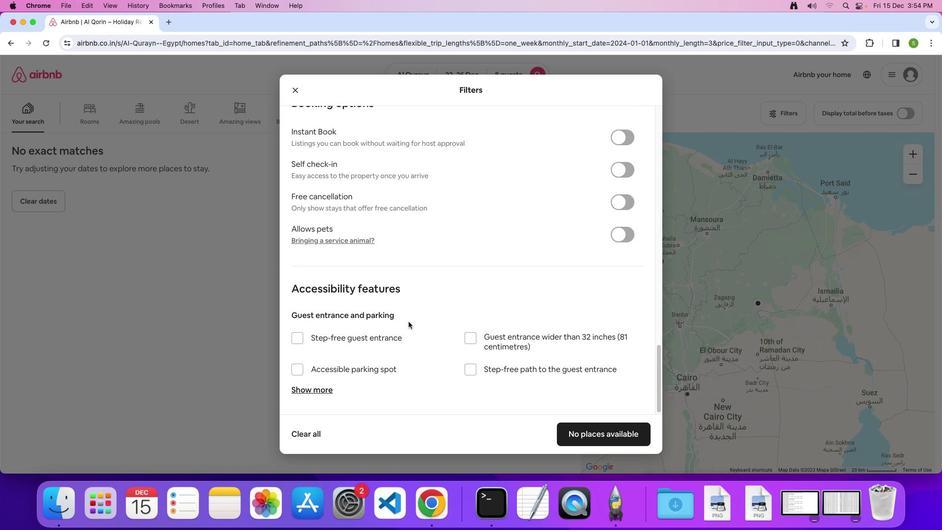 
Action: Mouse moved to (588, 430)
Screenshot: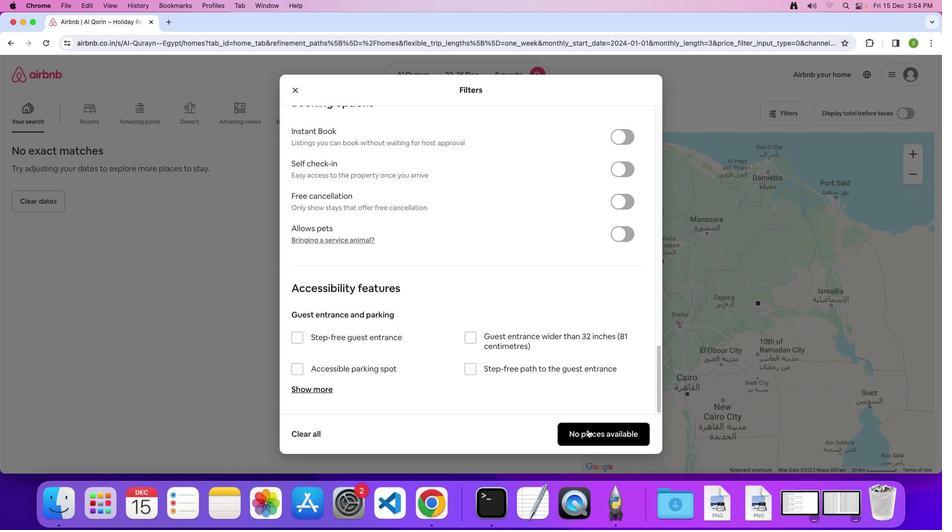 
Action: Mouse pressed left at (588, 430)
Screenshot: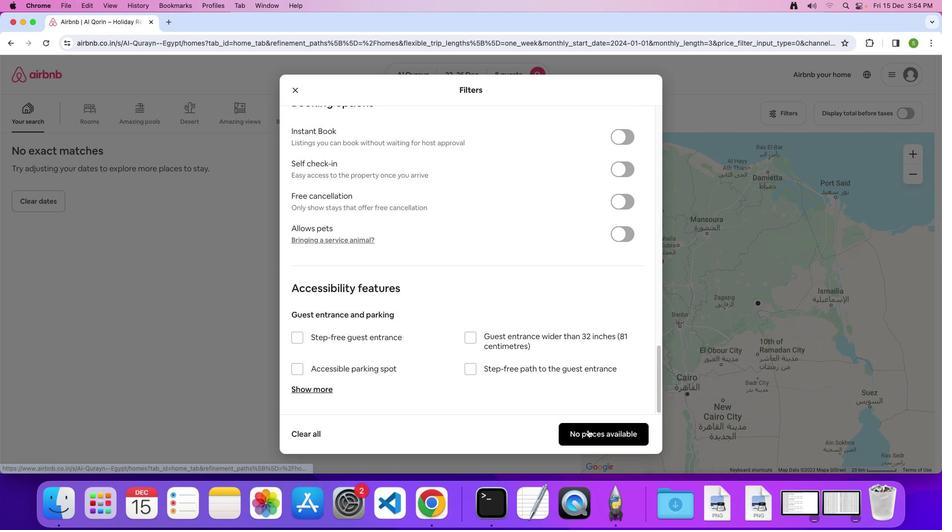 
Action: Mouse moved to (303, 247)
Screenshot: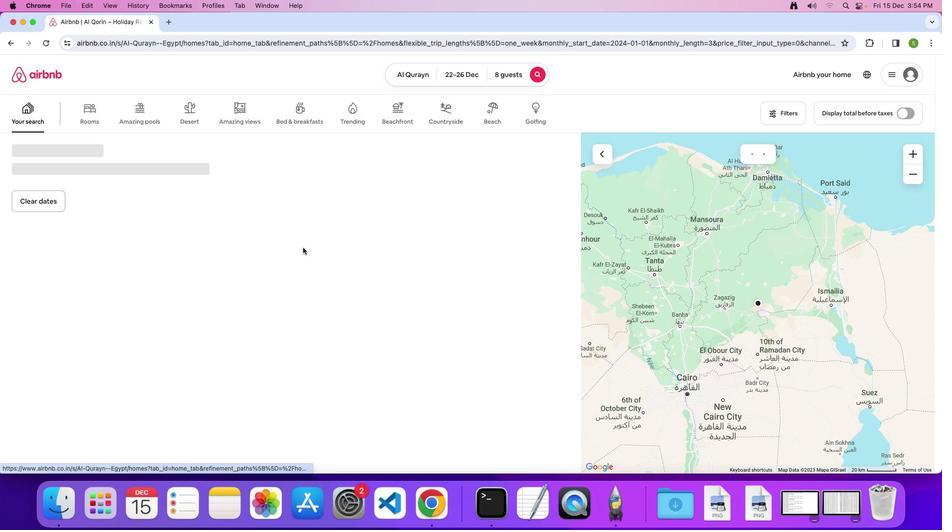 
